 Task: Find connections with filter location Hecun with filter topic #Crowdfundingwith filter profile language German with filter current company Cytiva with filter school St. Joseph's High School with filter industry Security Systems Services with filter service category Administrative with filter keywords title Director of Maintenance
Action: Mouse moved to (512, 69)
Screenshot: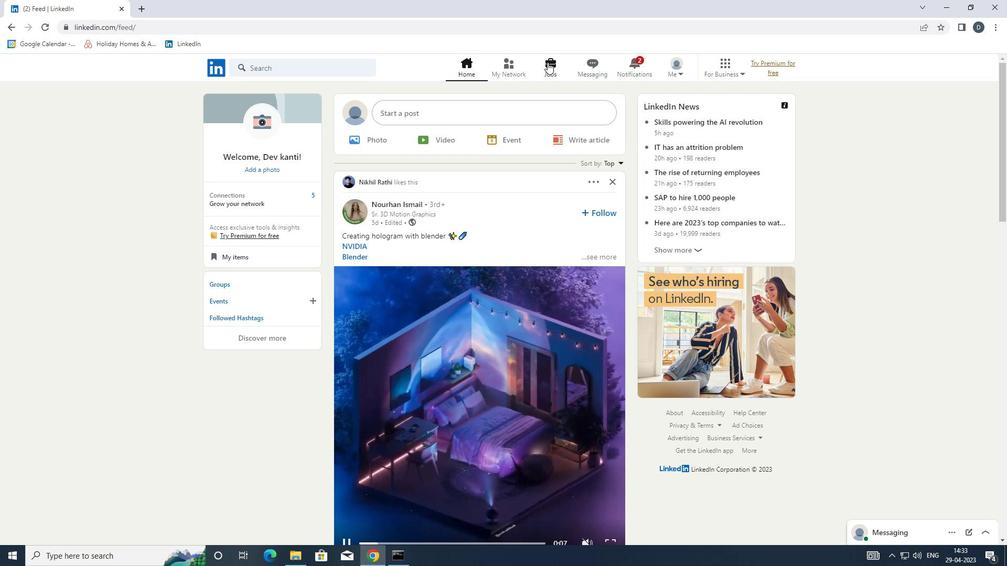 
Action: Mouse pressed left at (512, 69)
Screenshot: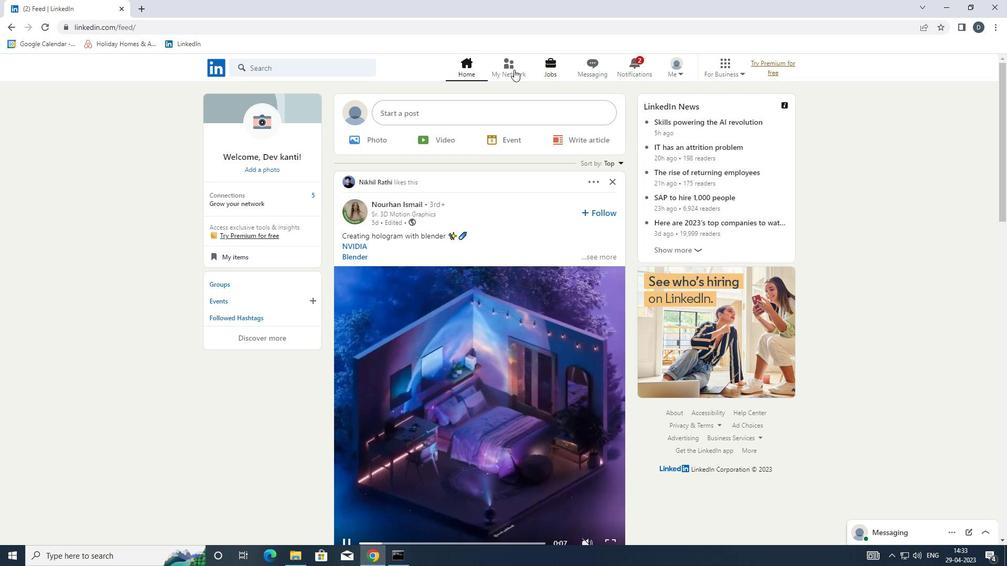 
Action: Mouse moved to (351, 121)
Screenshot: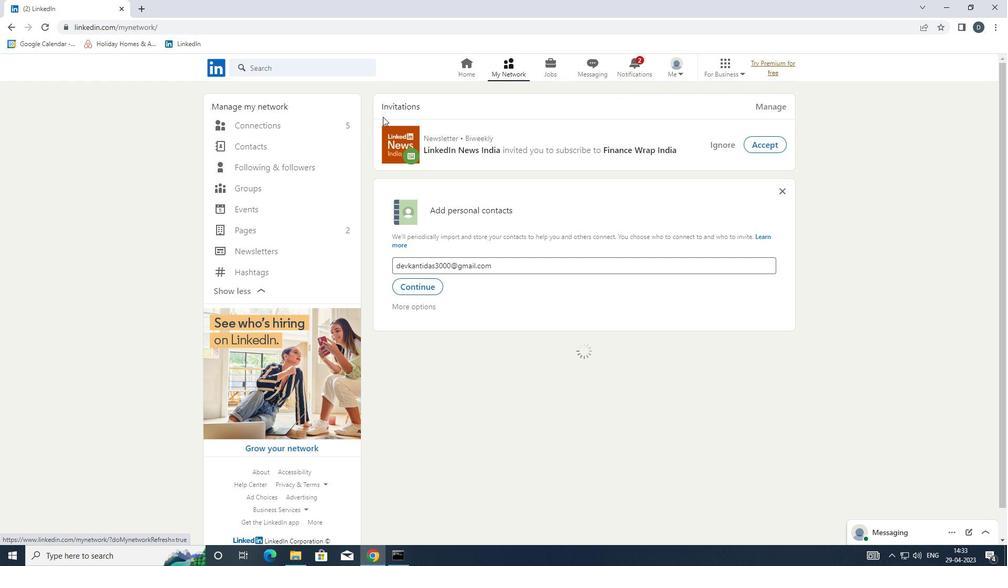 
Action: Mouse pressed left at (351, 121)
Screenshot: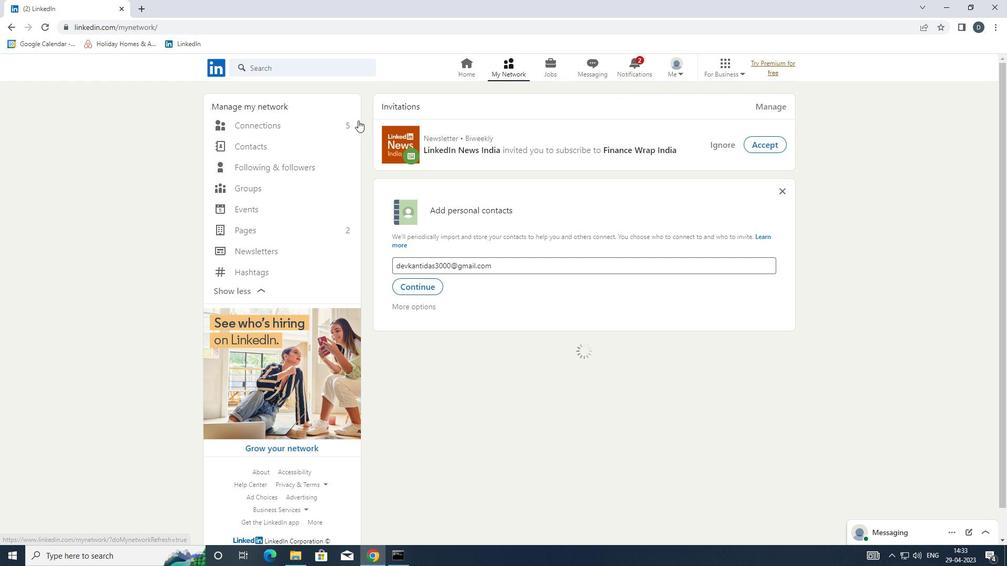 
Action: Mouse moved to (346, 124)
Screenshot: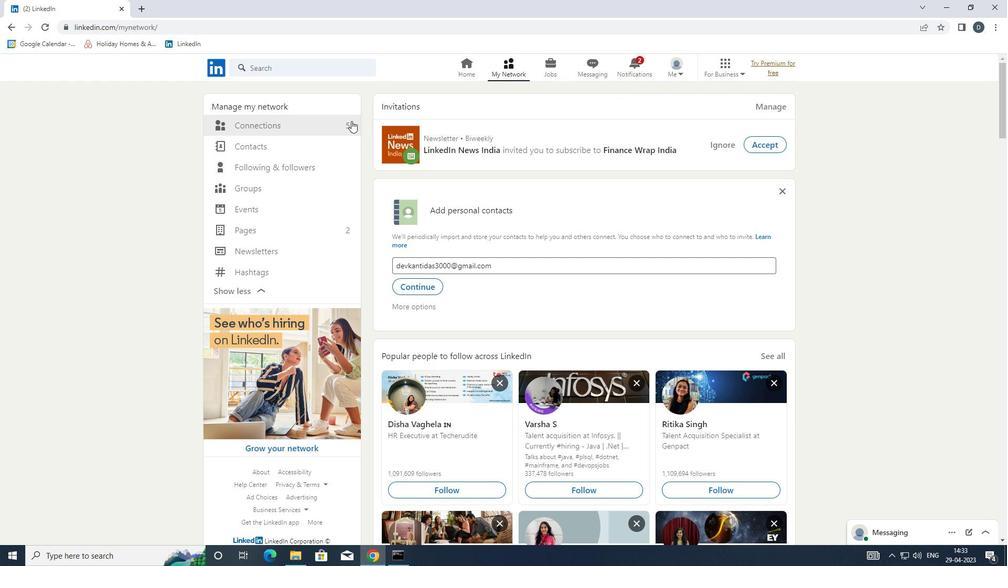 
Action: Mouse pressed left at (346, 124)
Screenshot: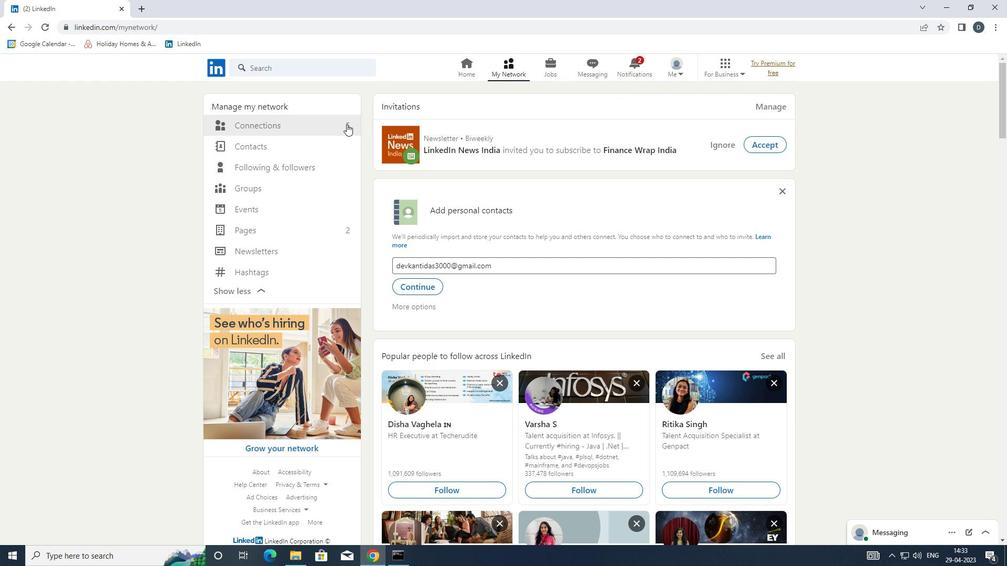 
Action: Mouse moved to (583, 131)
Screenshot: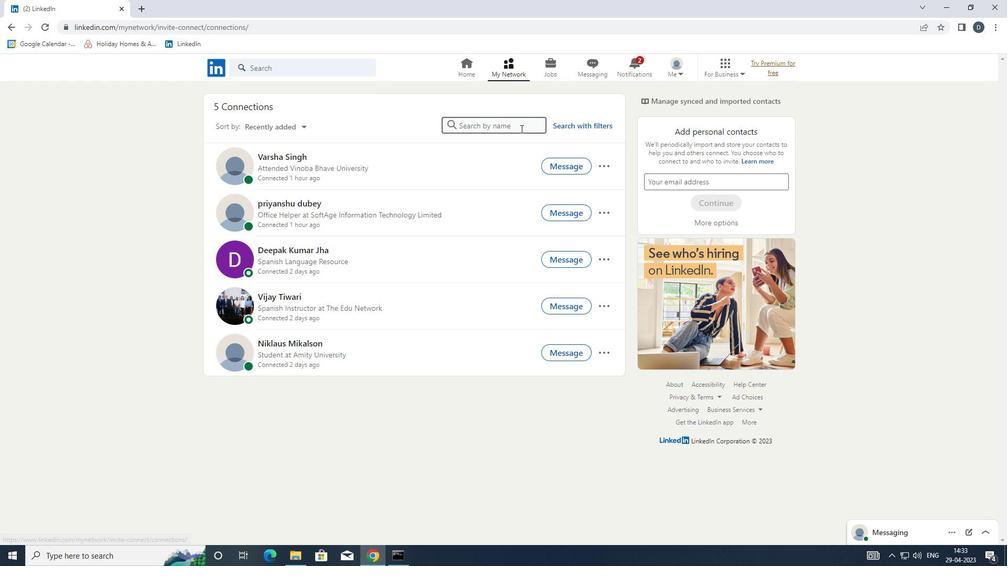 
Action: Mouse pressed left at (583, 131)
Screenshot: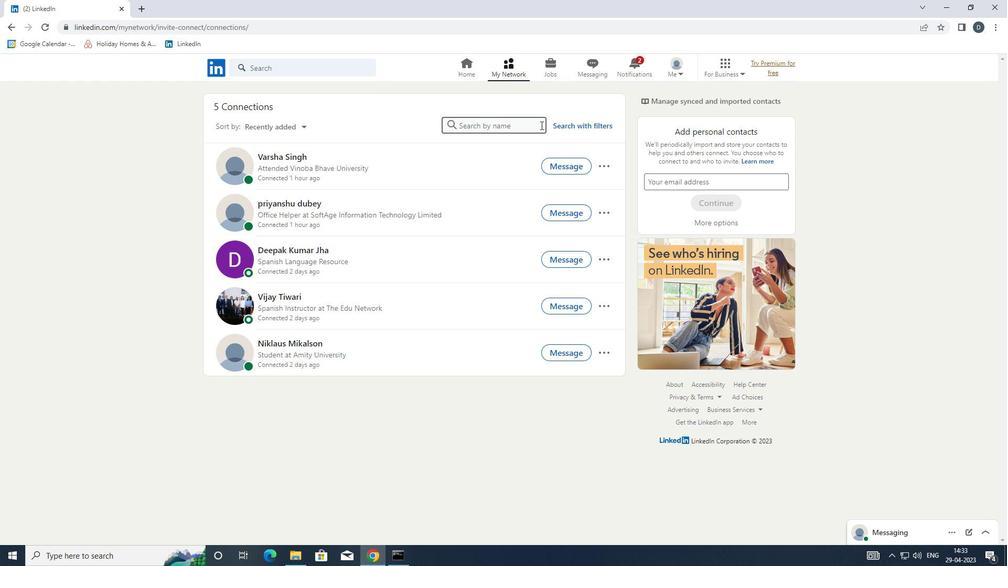 
Action: Mouse moved to (582, 126)
Screenshot: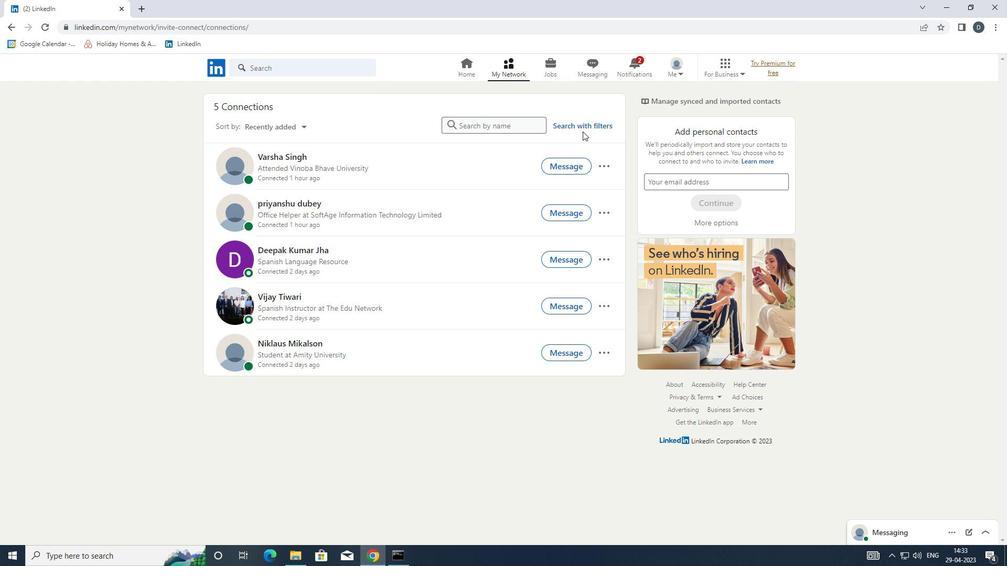 
Action: Mouse pressed left at (582, 126)
Screenshot: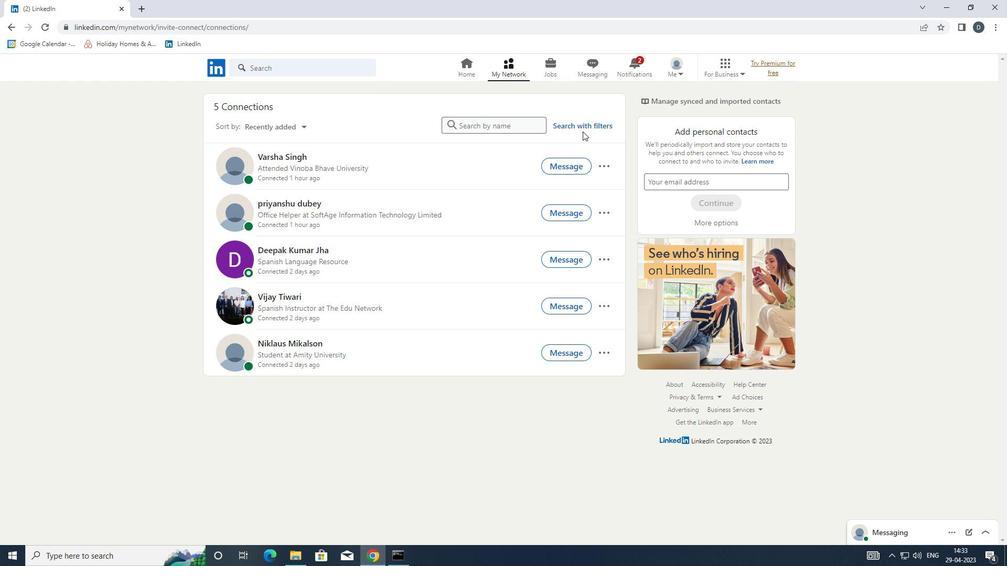 
Action: Mouse moved to (537, 91)
Screenshot: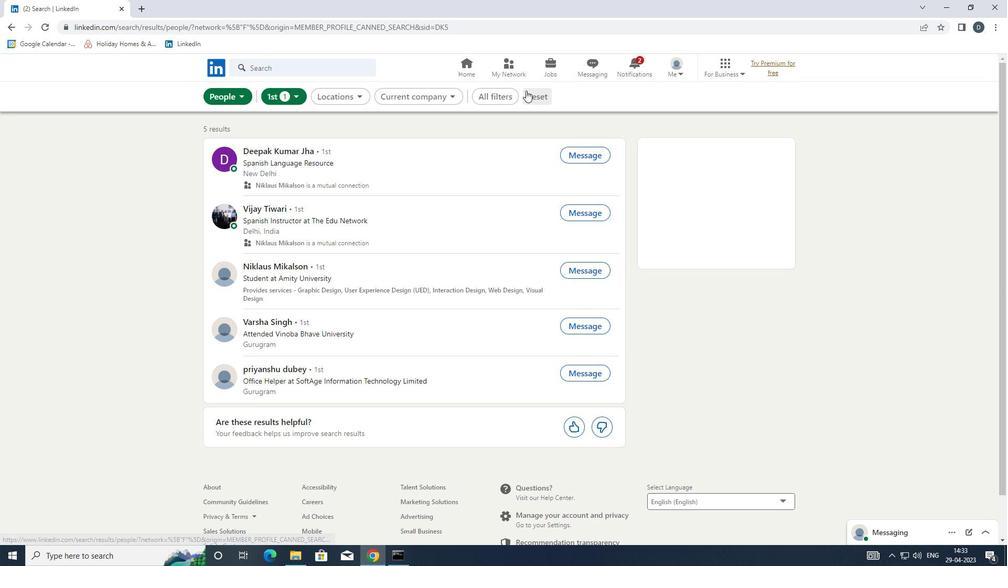
Action: Mouse pressed left at (537, 91)
Screenshot: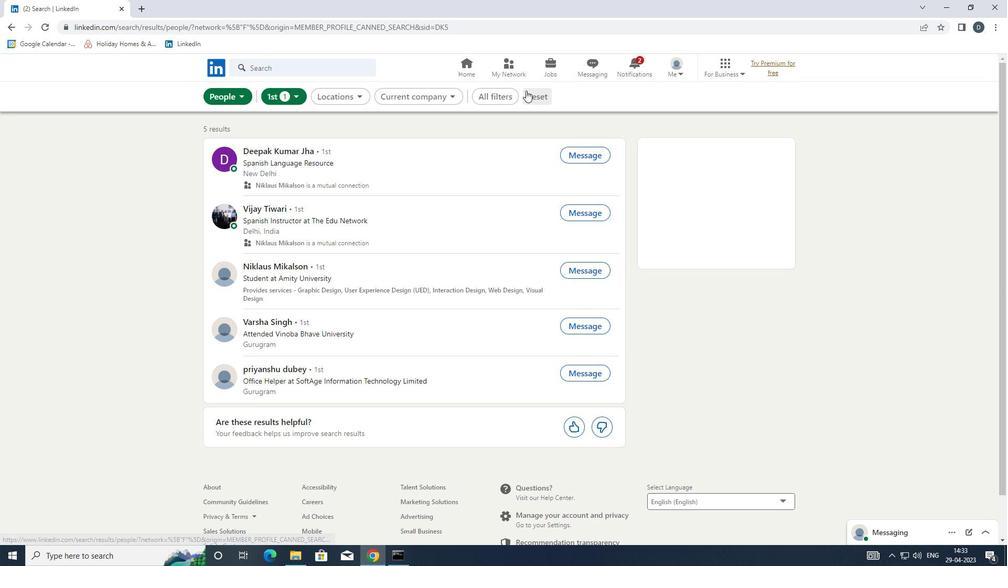 
Action: Mouse moved to (514, 94)
Screenshot: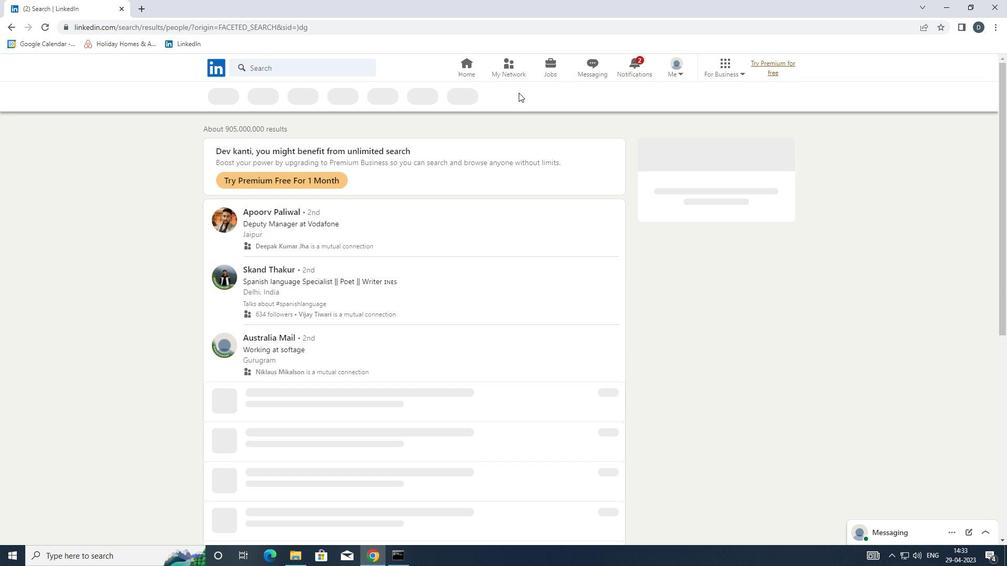
Action: Mouse pressed left at (514, 94)
Screenshot: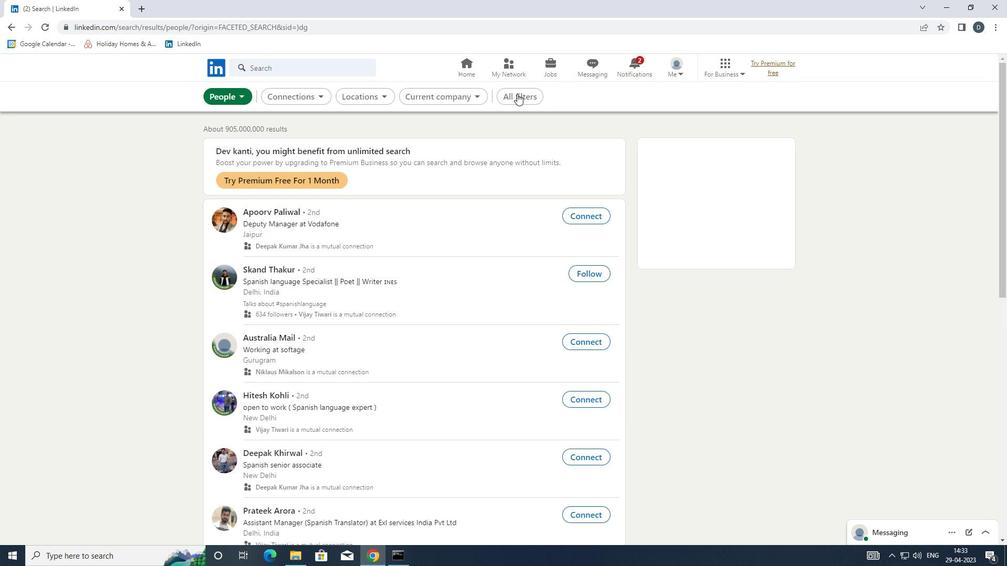 
Action: Mouse moved to (772, 297)
Screenshot: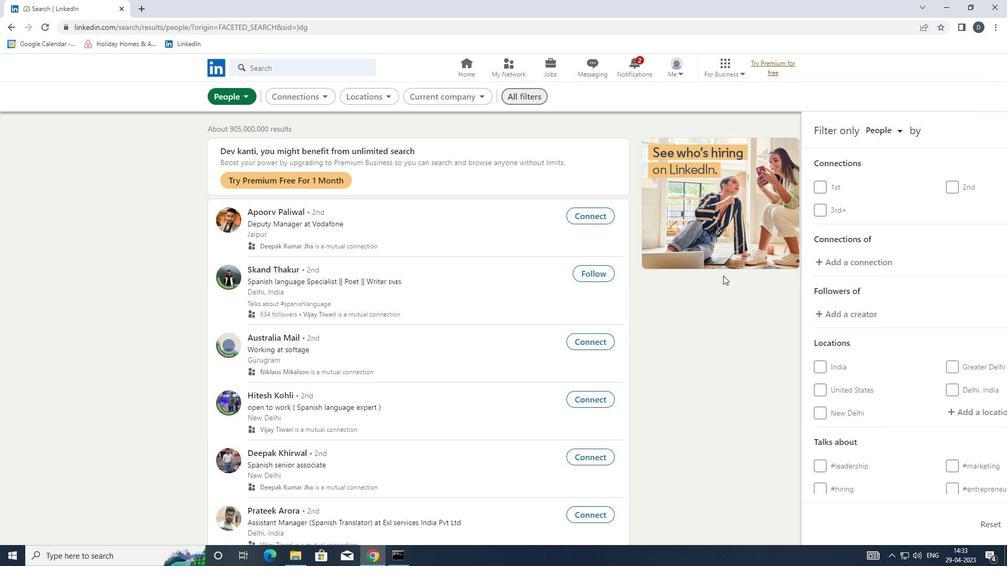 
Action: Mouse scrolled (772, 297) with delta (0, 0)
Screenshot: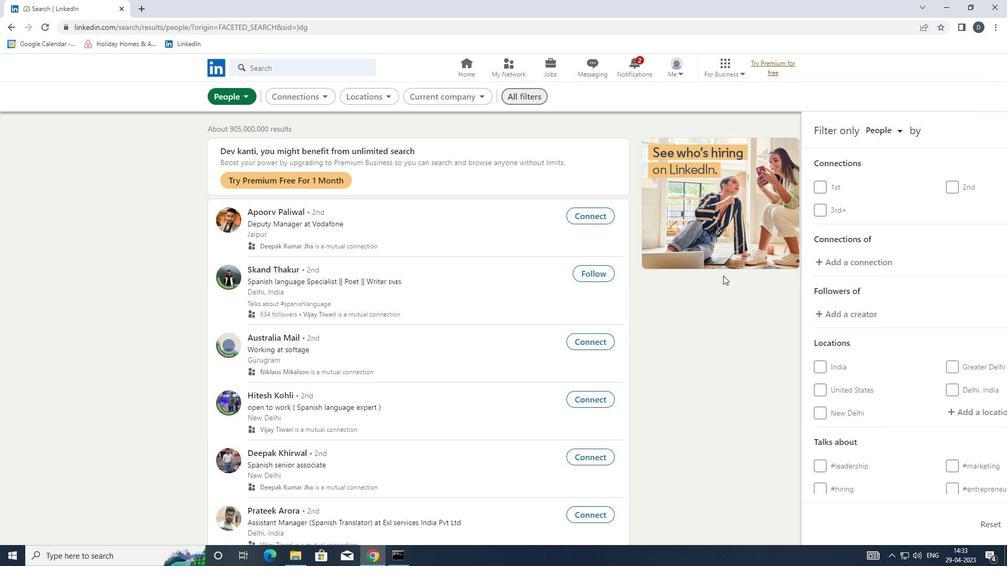 
Action: Mouse moved to (787, 301)
Screenshot: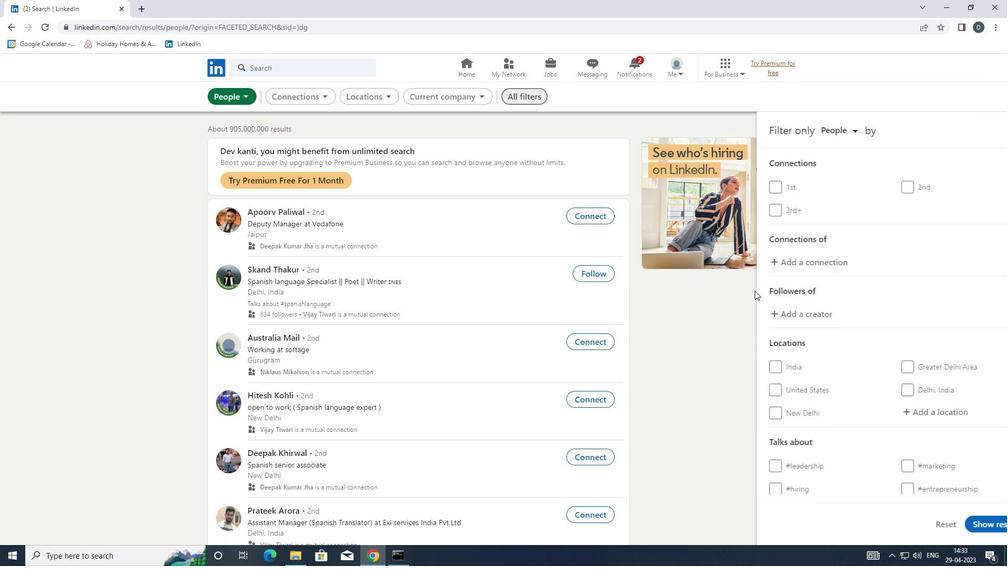 
Action: Mouse scrolled (787, 300) with delta (0, 0)
Screenshot: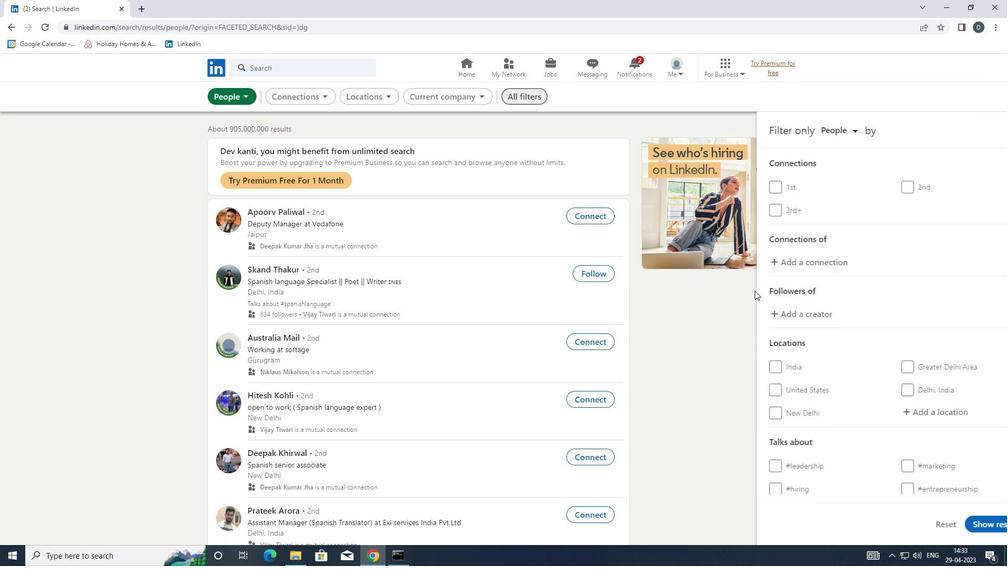 
Action: Mouse moved to (880, 303)
Screenshot: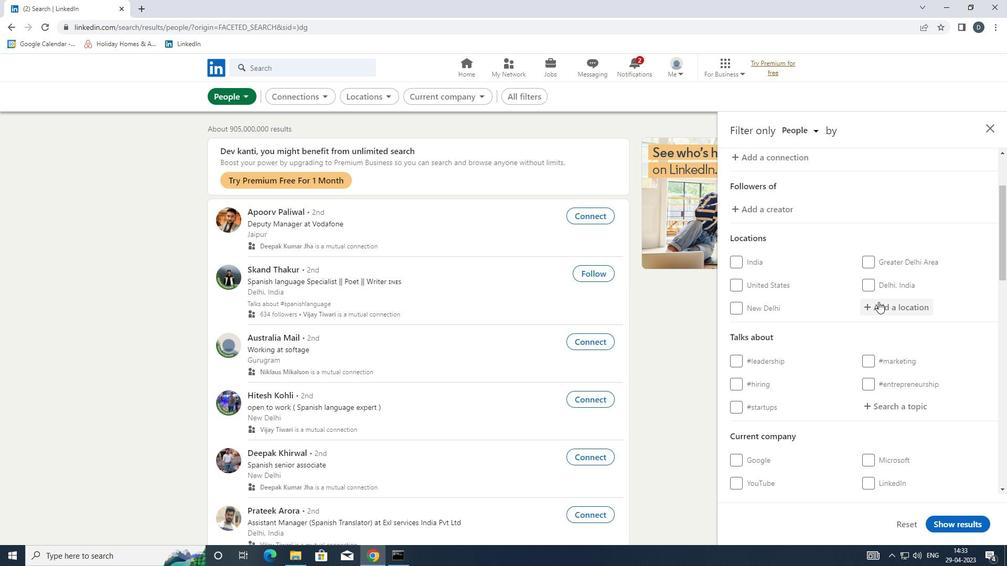 
Action: Mouse pressed left at (880, 303)
Screenshot: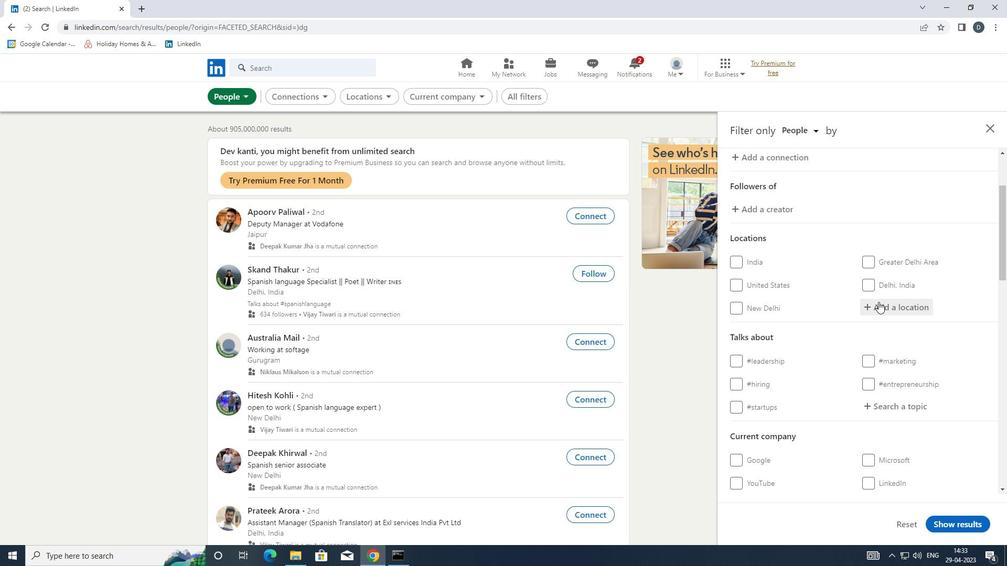 
Action: Mouse moved to (863, 308)
Screenshot: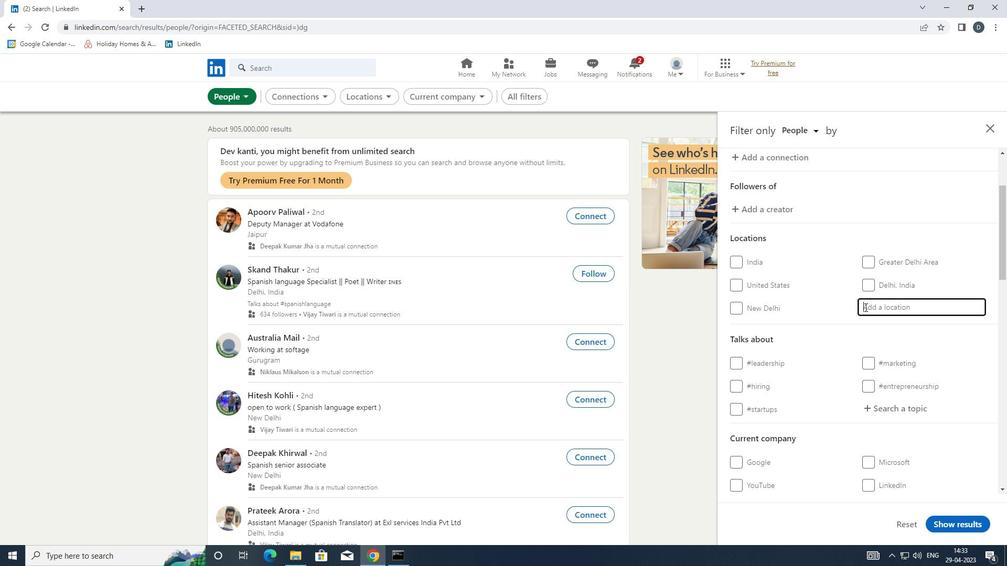 
Action: Key pressed <Key.shift>
Screenshot: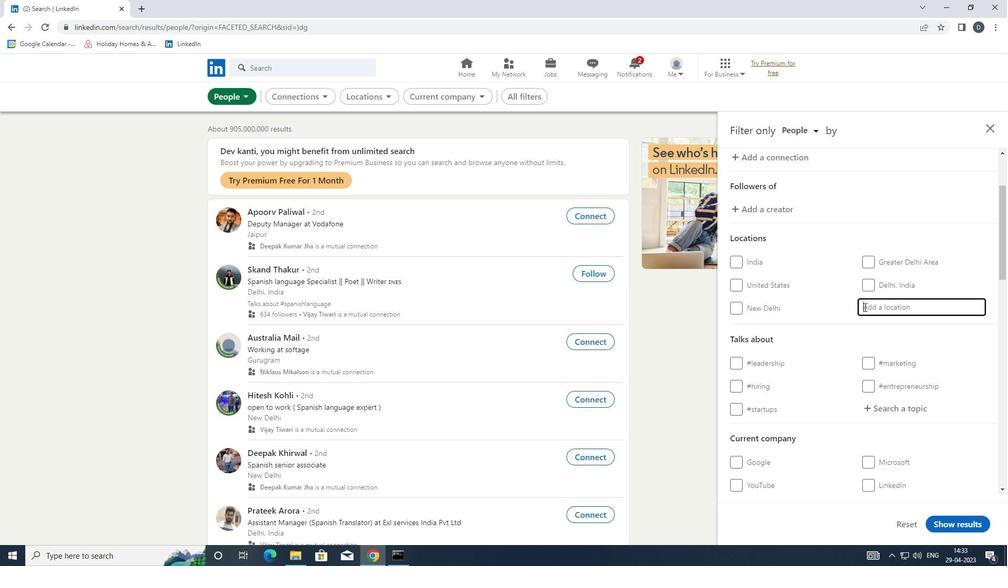 
Action: Mouse moved to (861, 308)
Screenshot: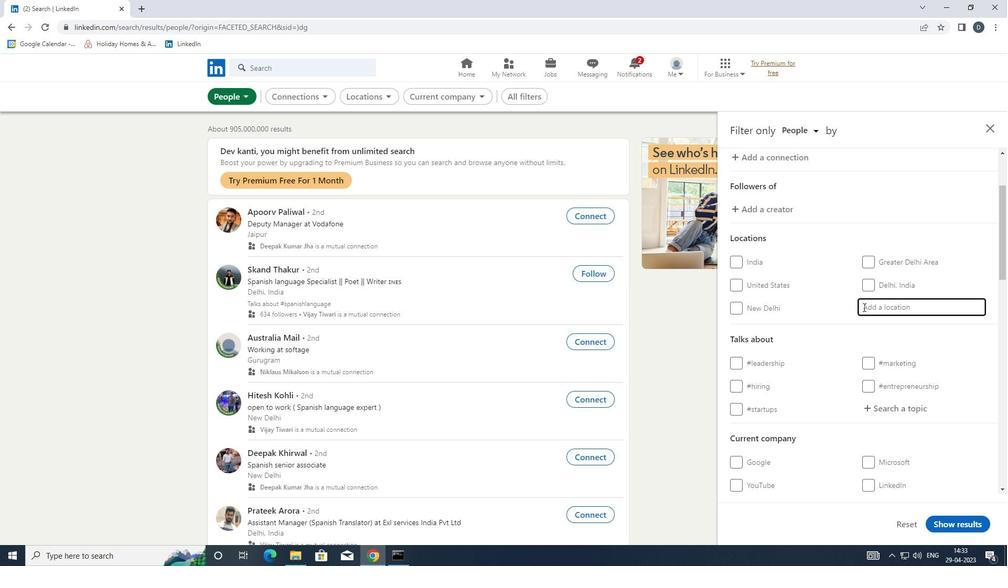 
Action: Key pressed HECUN
Screenshot: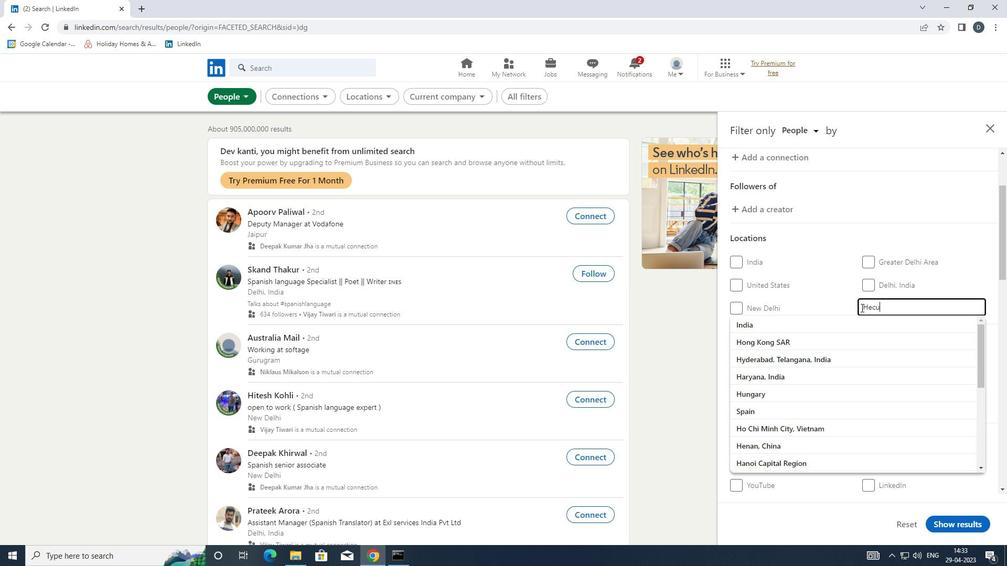 
Action: Mouse moved to (861, 308)
Screenshot: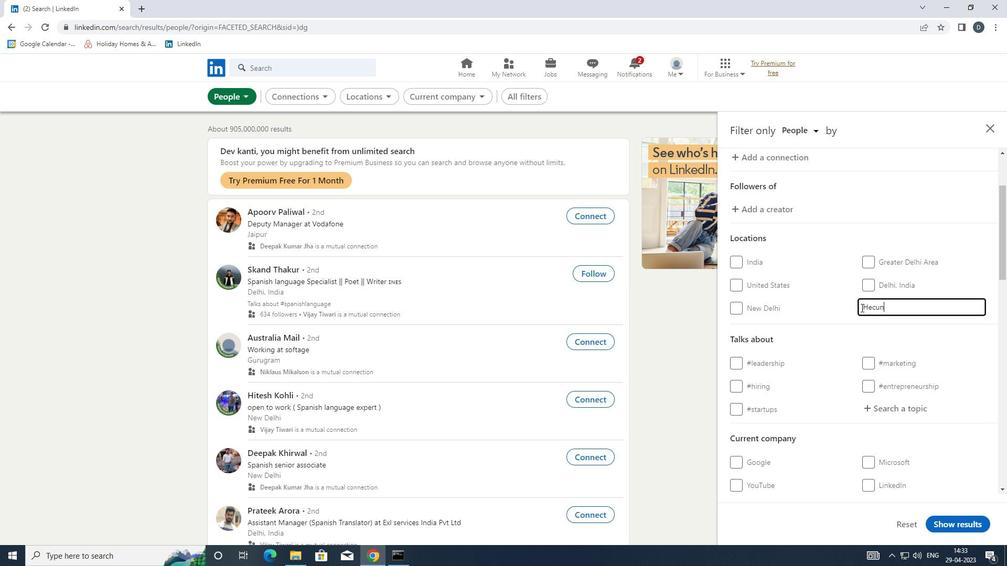 
Action: Key pressed <Key.enter>
Screenshot: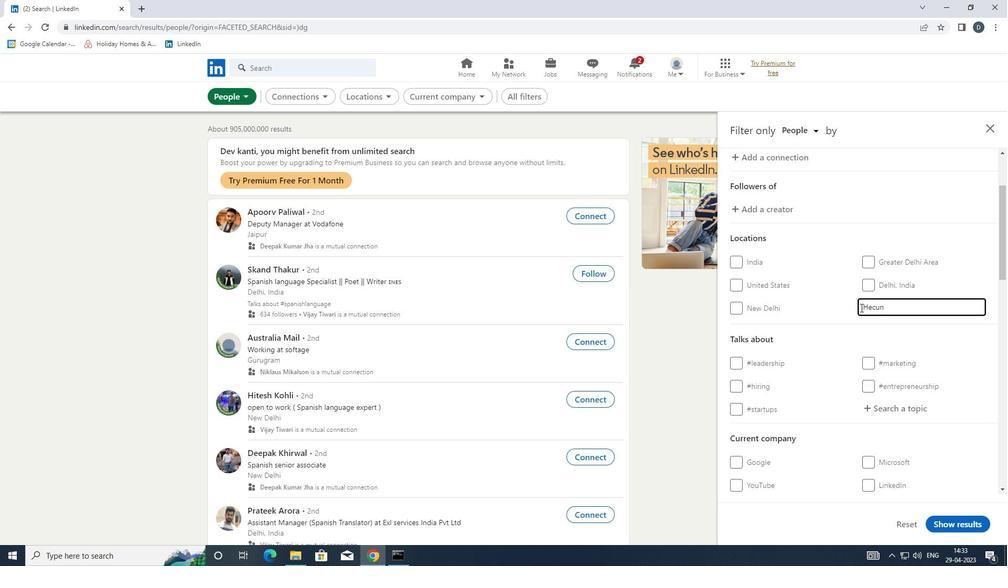 
Action: Mouse moved to (851, 314)
Screenshot: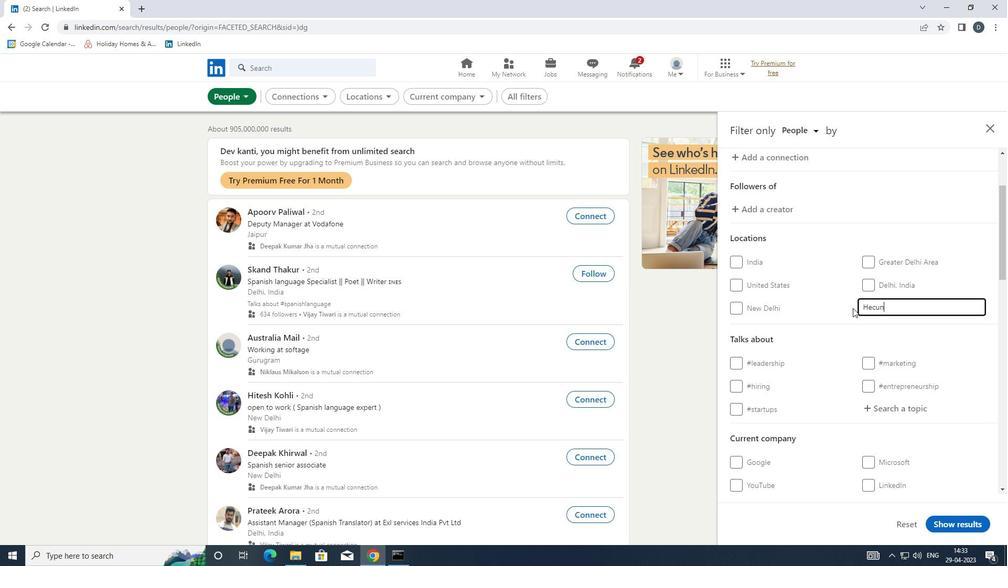 
Action: Mouse scrolled (851, 313) with delta (0, 0)
Screenshot: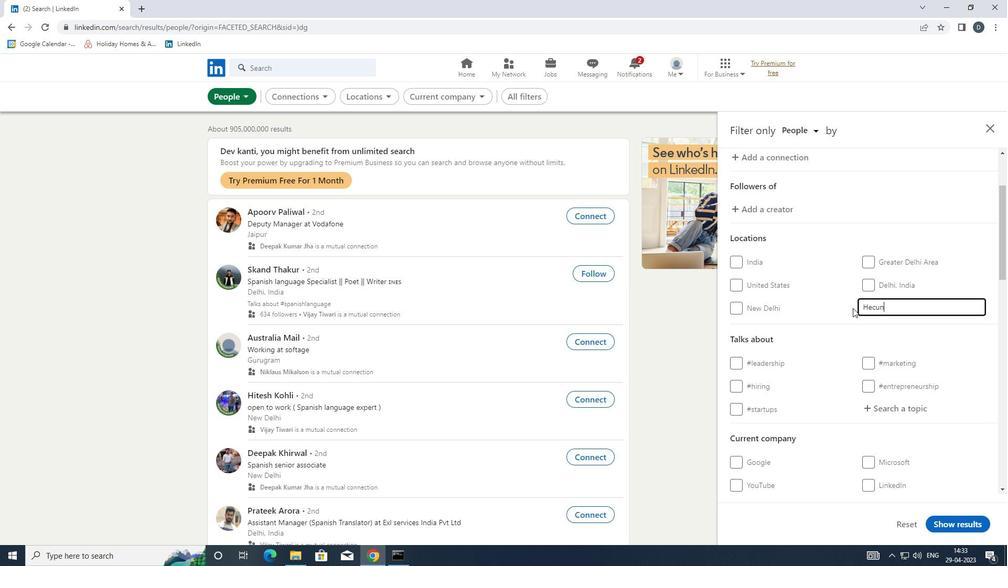 
Action: Mouse moved to (851, 315)
Screenshot: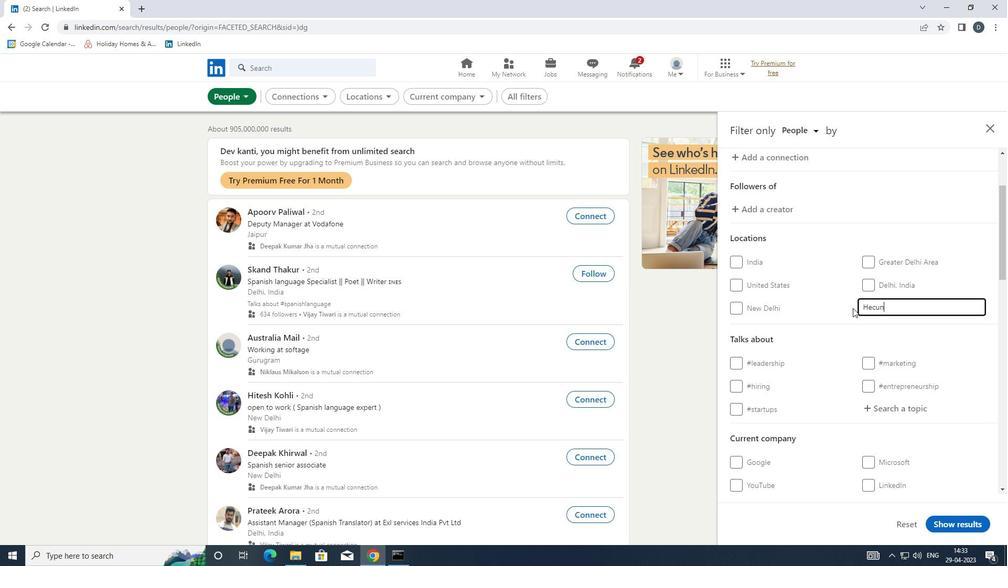 
Action: Mouse scrolled (851, 314) with delta (0, 0)
Screenshot: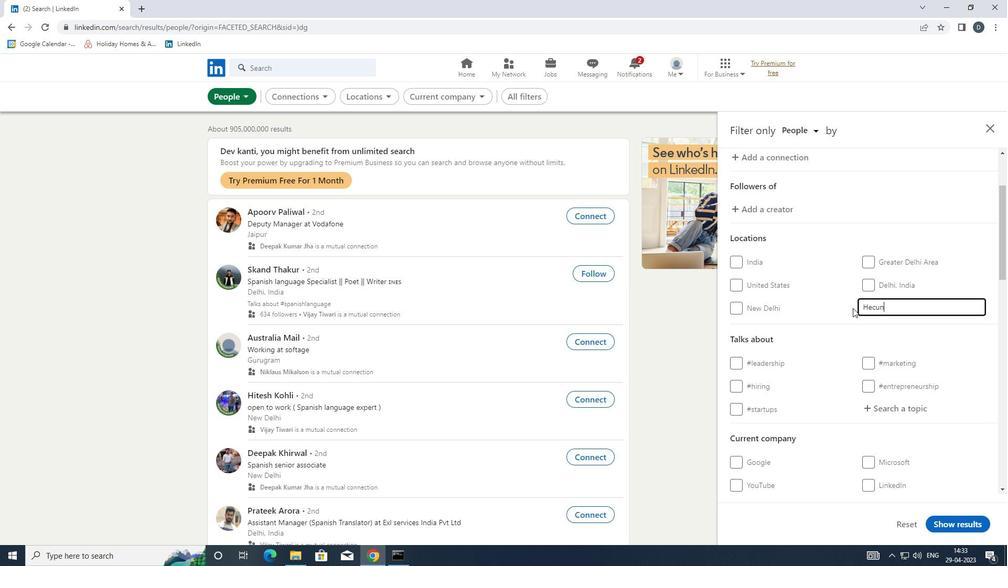 
Action: Mouse moved to (883, 302)
Screenshot: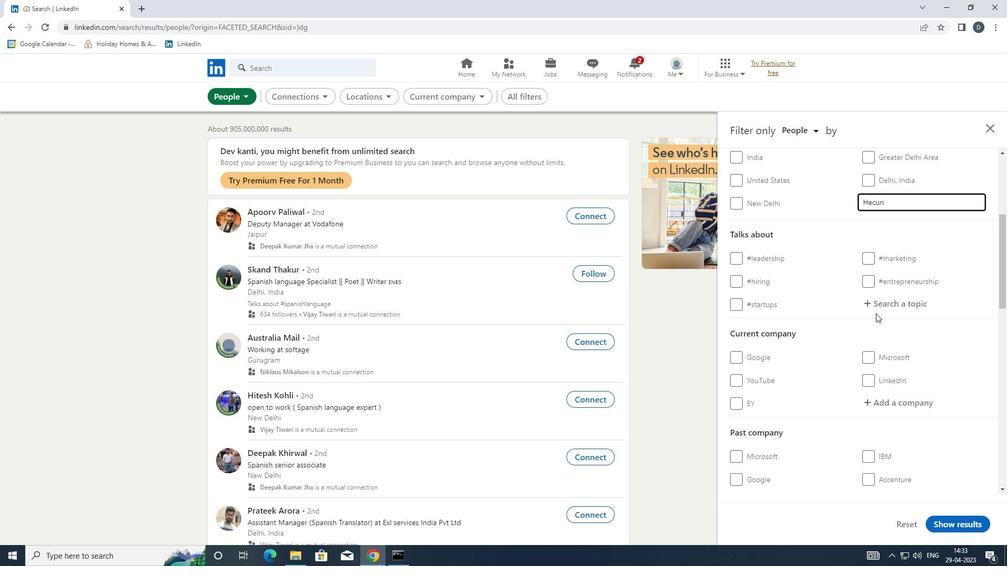 
Action: Mouse pressed left at (883, 302)
Screenshot: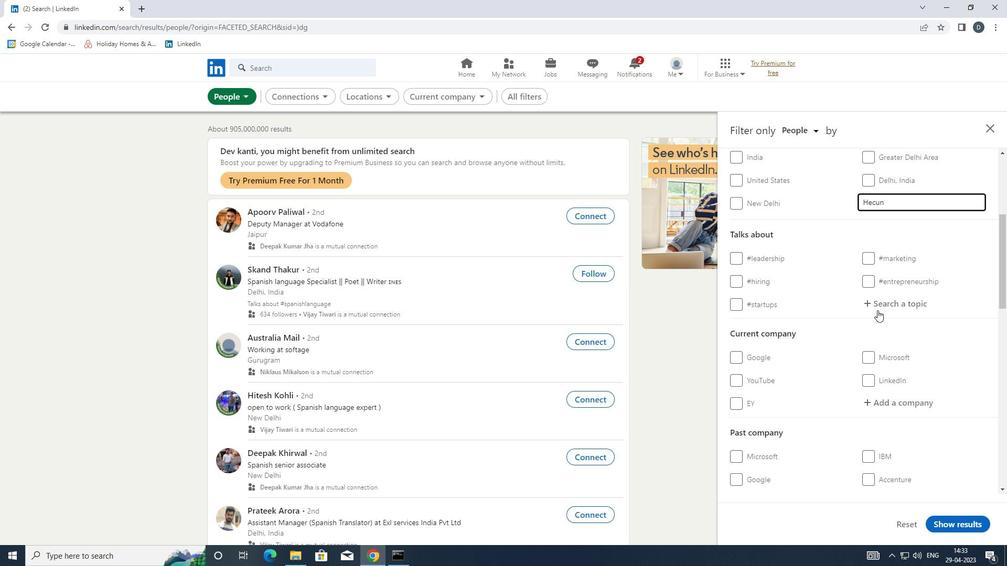 
Action: Key pressed <Key.shift><Key.shift><Key.shift>#<Key.shift>C
Screenshot: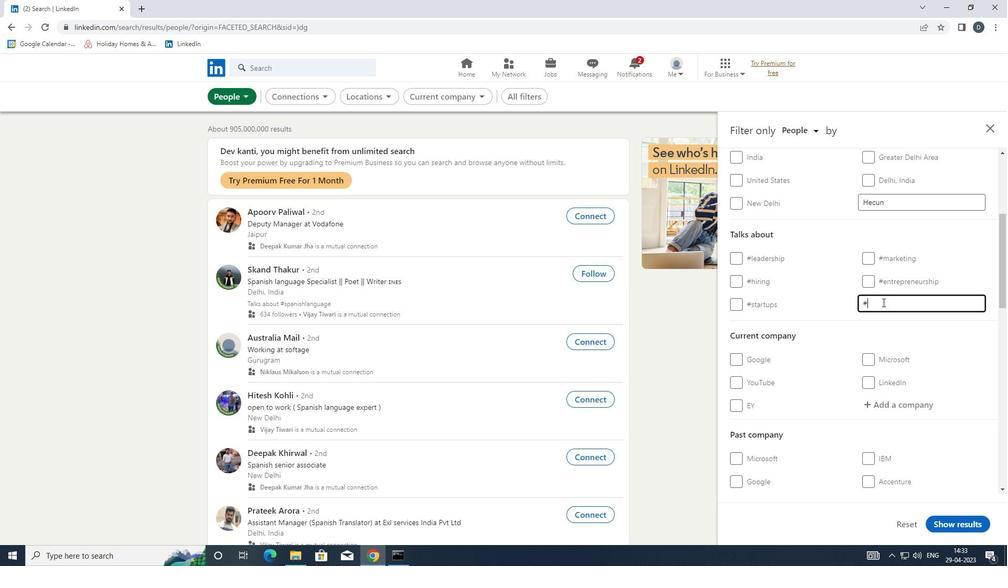 
Action: Mouse moved to (883, 302)
Screenshot: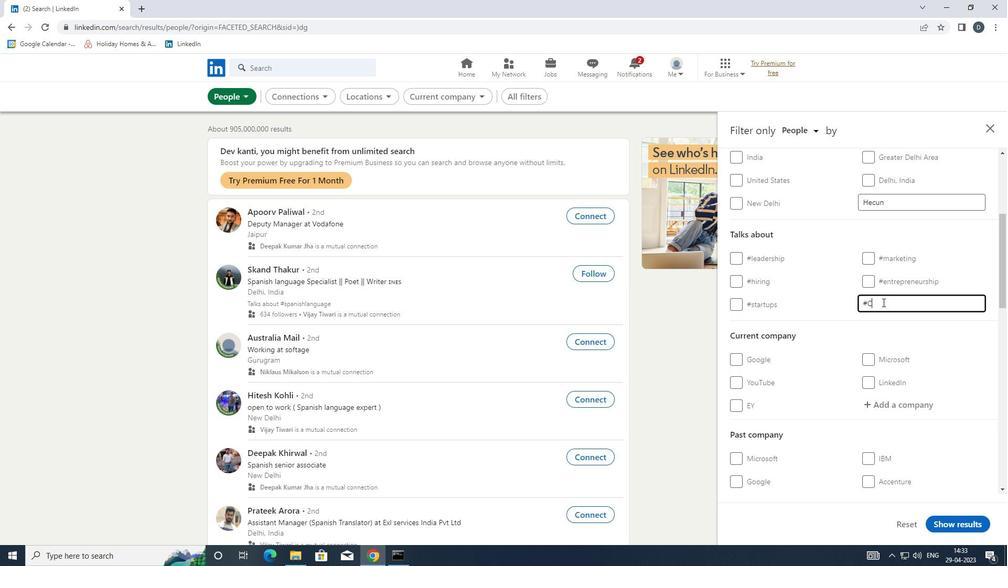 
Action: Key pressed ROWN<Key.backspace>DFUNDING
Screenshot: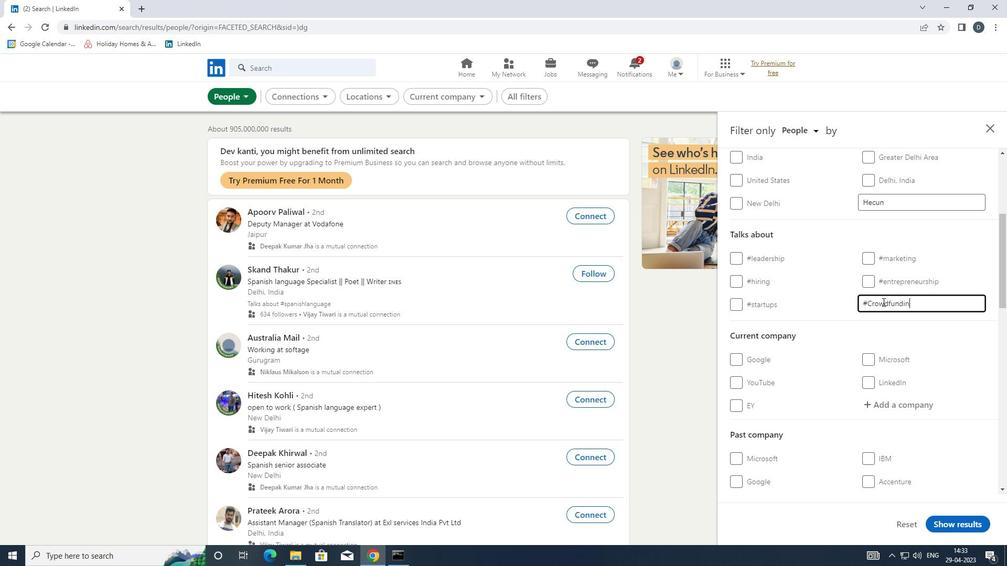 
Action: Mouse moved to (882, 302)
Screenshot: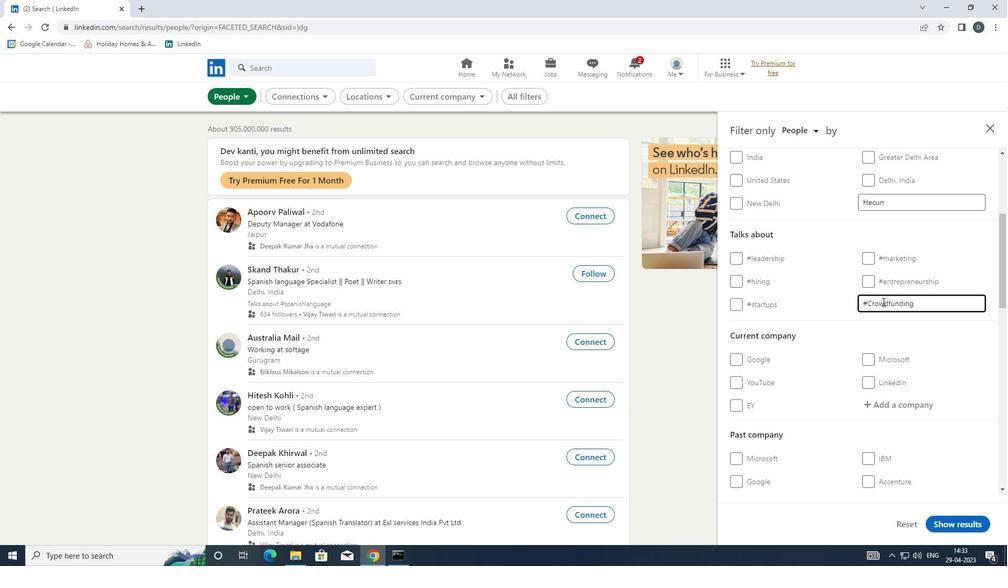
Action: Mouse scrolled (882, 301) with delta (0, 0)
Screenshot: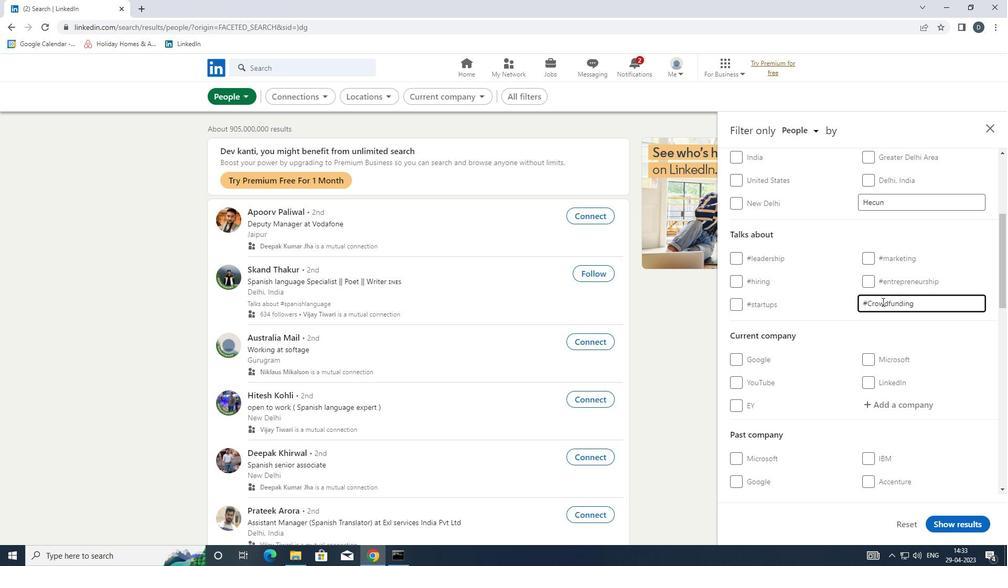 
Action: Mouse scrolled (882, 301) with delta (0, 0)
Screenshot: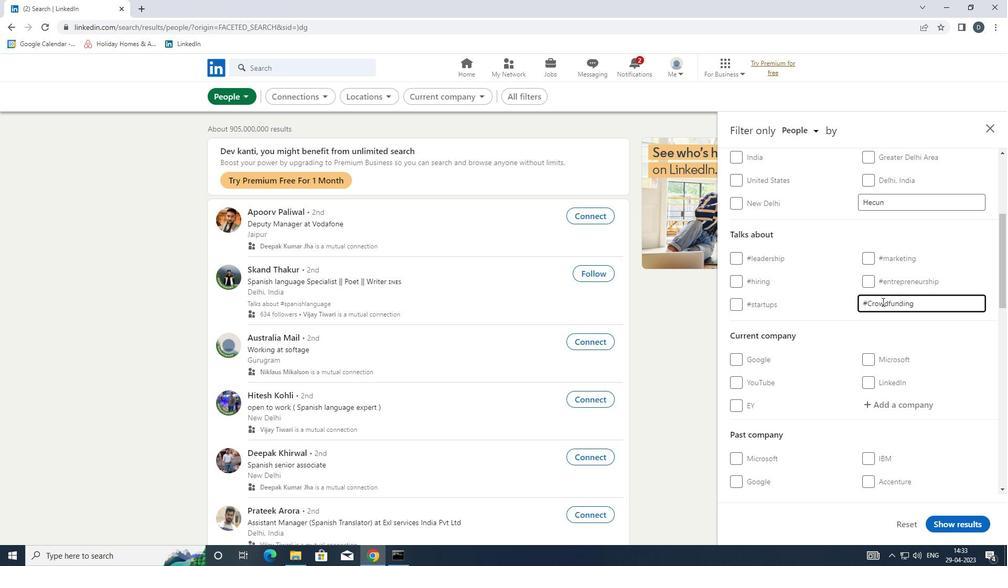 
Action: Mouse scrolled (882, 301) with delta (0, 0)
Screenshot: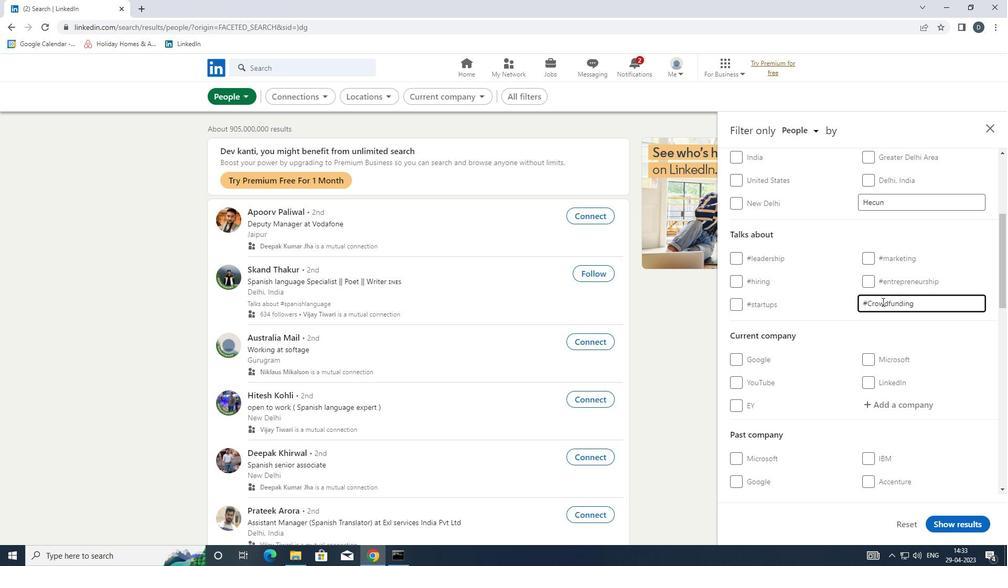 
Action: Mouse scrolled (882, 301) with delta (0, 0)
Screenshot: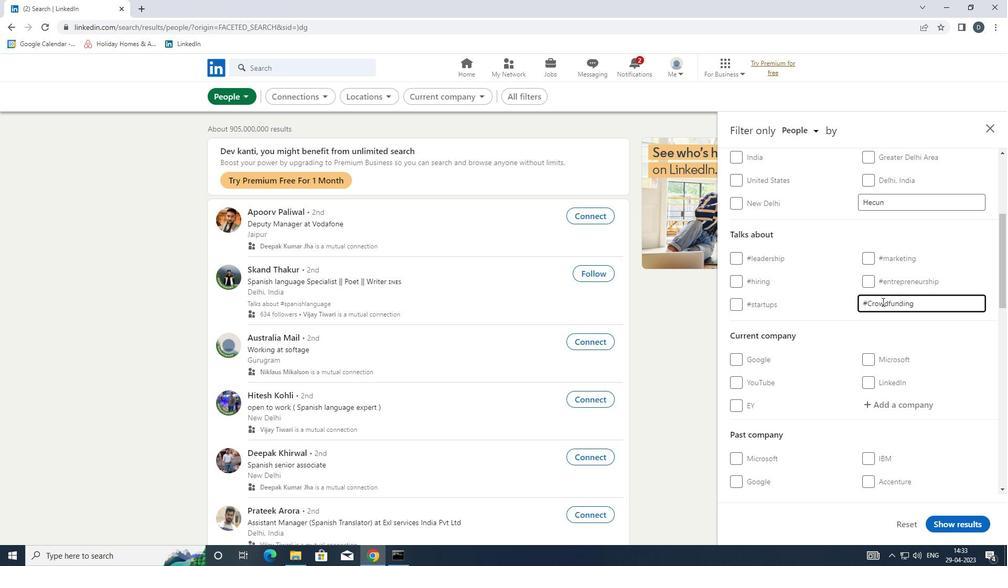 
Action: Mouse scrolled (882, 301) with delta (0, 0)
Screenshot: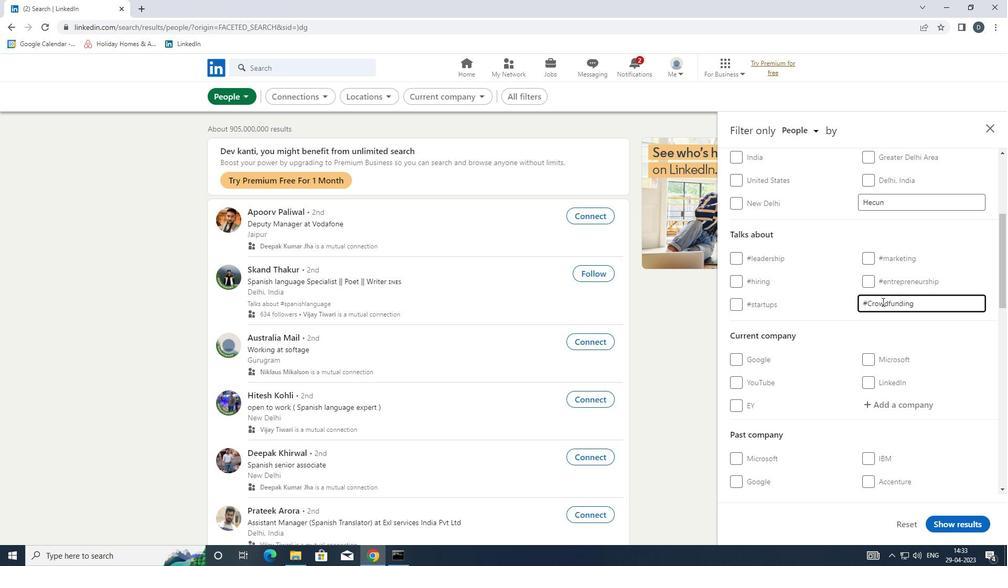 
Action: Mouse scrolled (882, 301) with delta (0, 0)
Screenshot: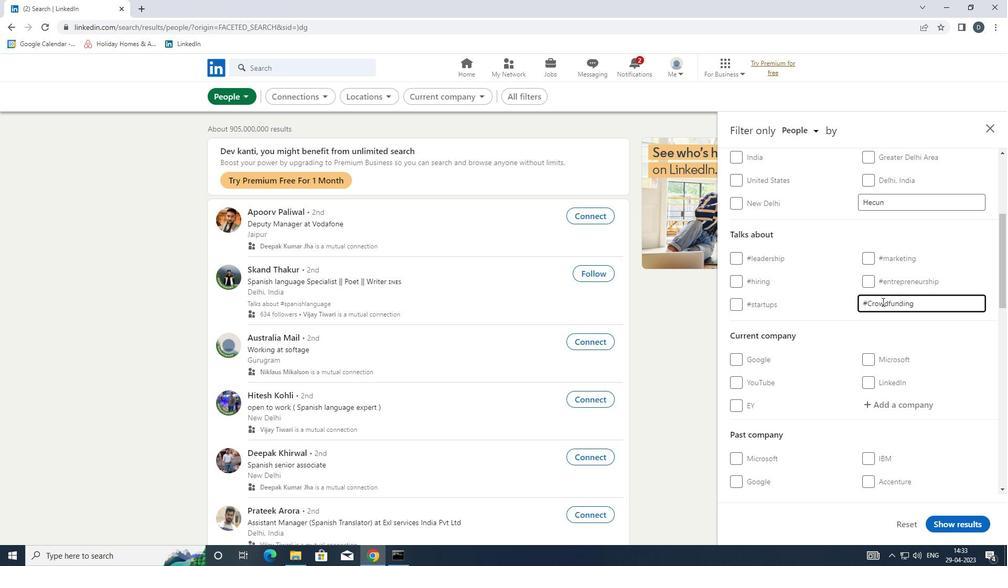 
Action: Mouse scrolled (882, 301) with delta (0, 0)
Screenshot: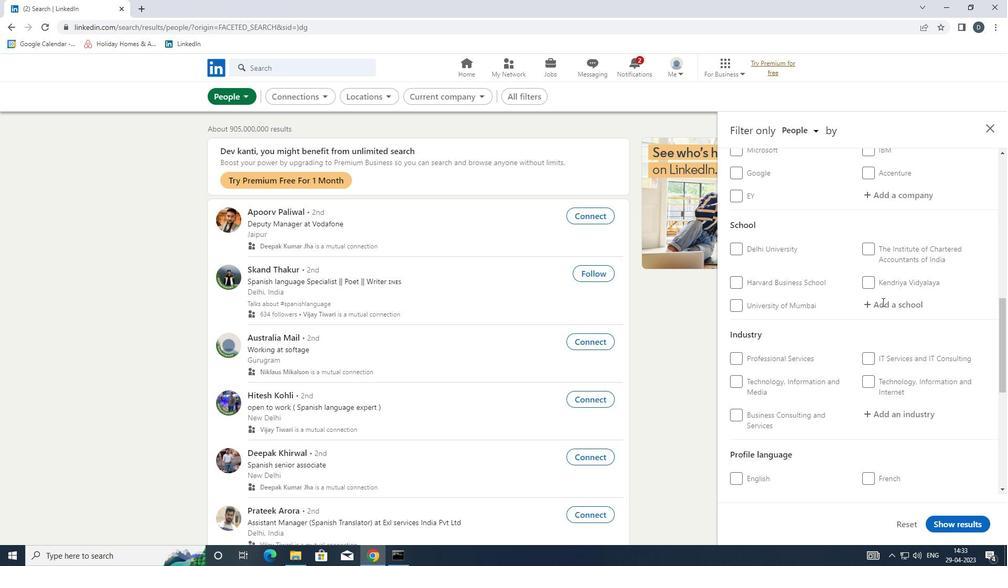 
Action: Mouse scrolled (882, 301) with delta (0, 0)
Screenshot: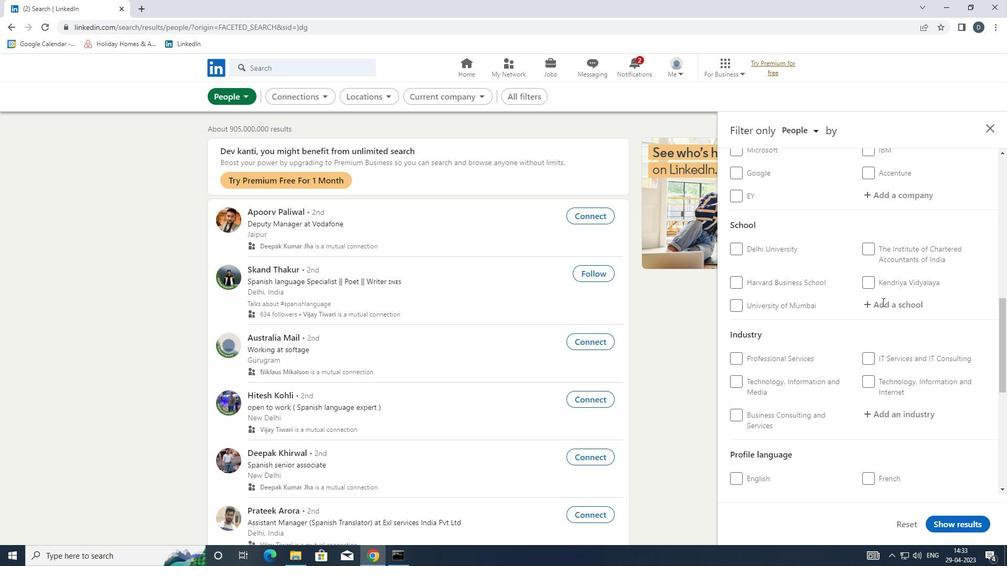 
Action: Mouse scrolled (882, 301) with delta (0, 0)
Screenshot: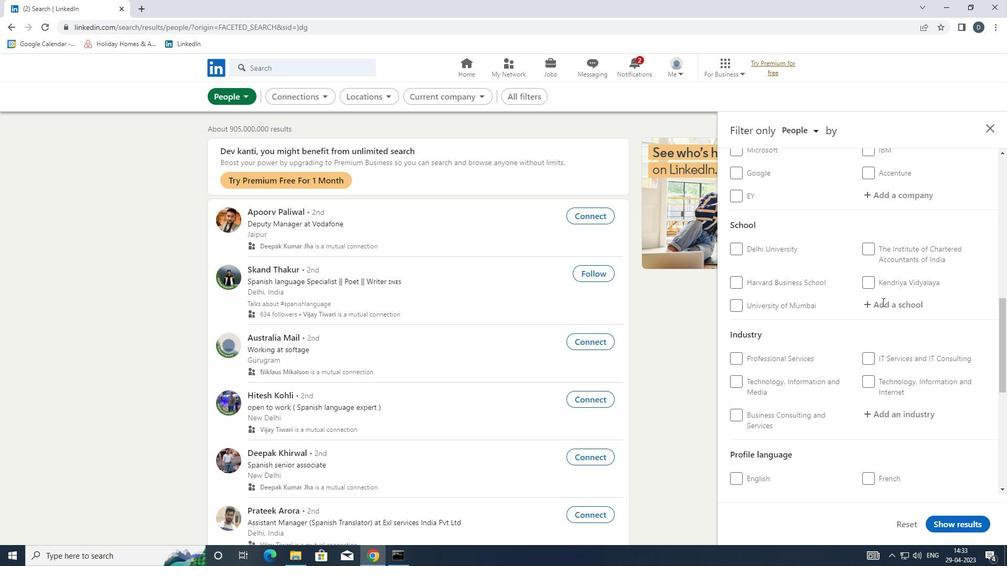 
Action: Mouse moved to (752, 364)
Screenshot: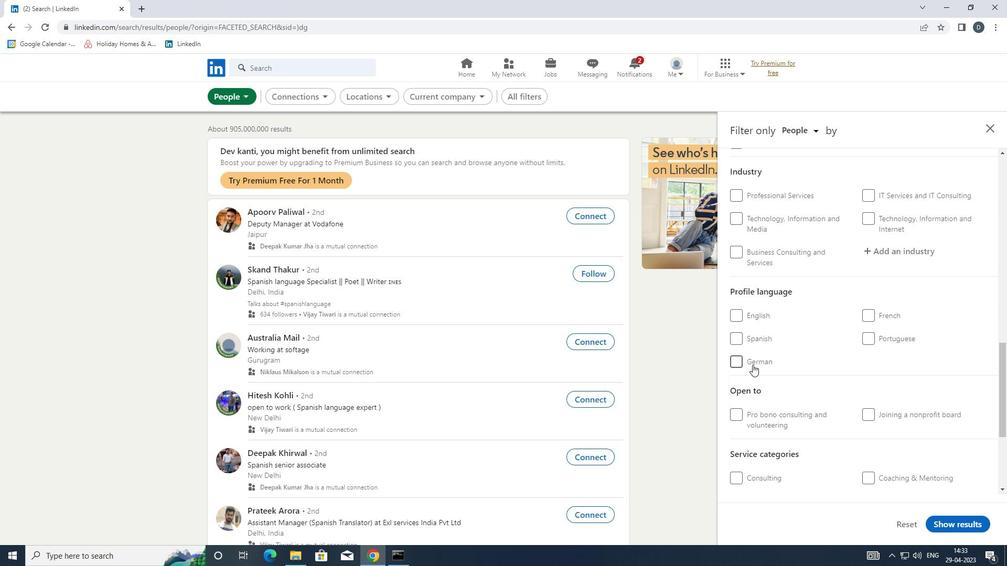 
Action: Mouse pressed left at (752, 364)
Screenshot: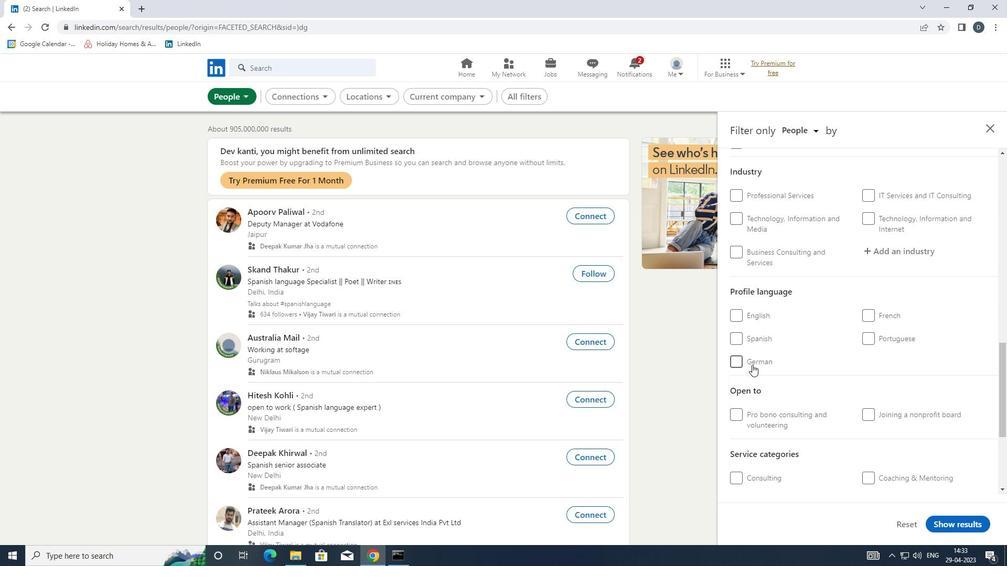 
Action: Mouse moved to (852, 385)
Screenshot: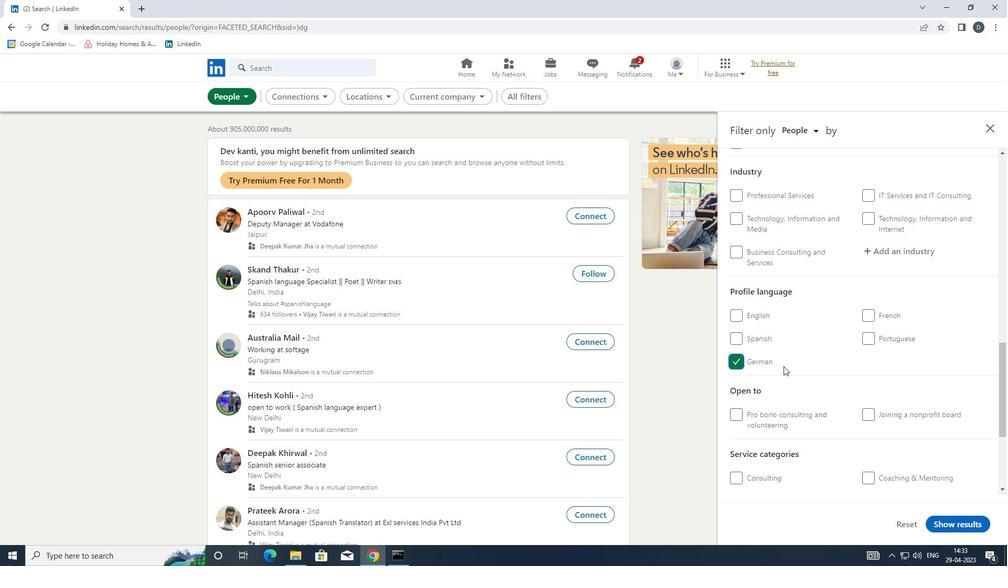 
Action: Mouse scrolled (852, 386) with delta (0, 0)
Screenshot: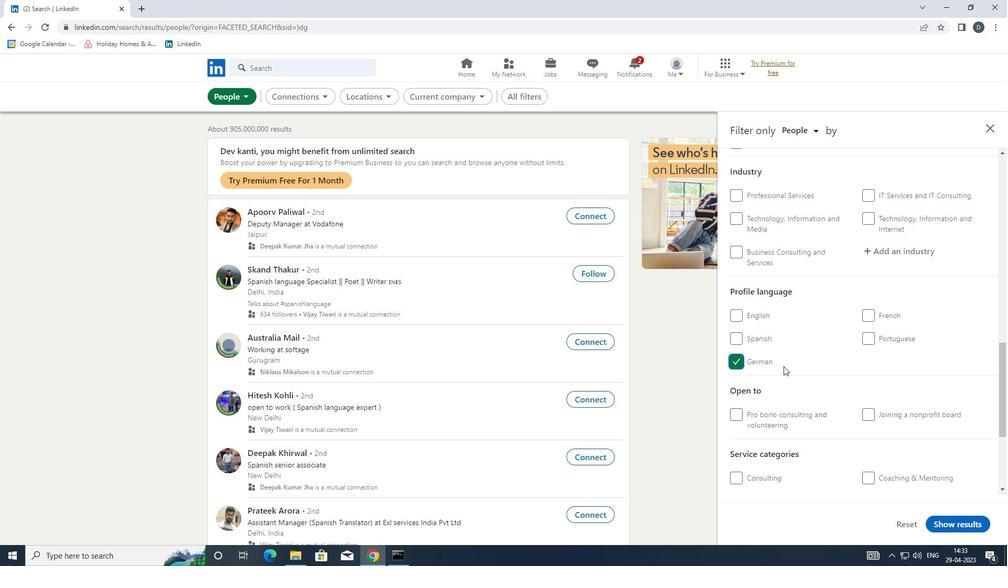 
Action: Mouse scrolled (852, 386) with delta (0, 0)
Screenshot: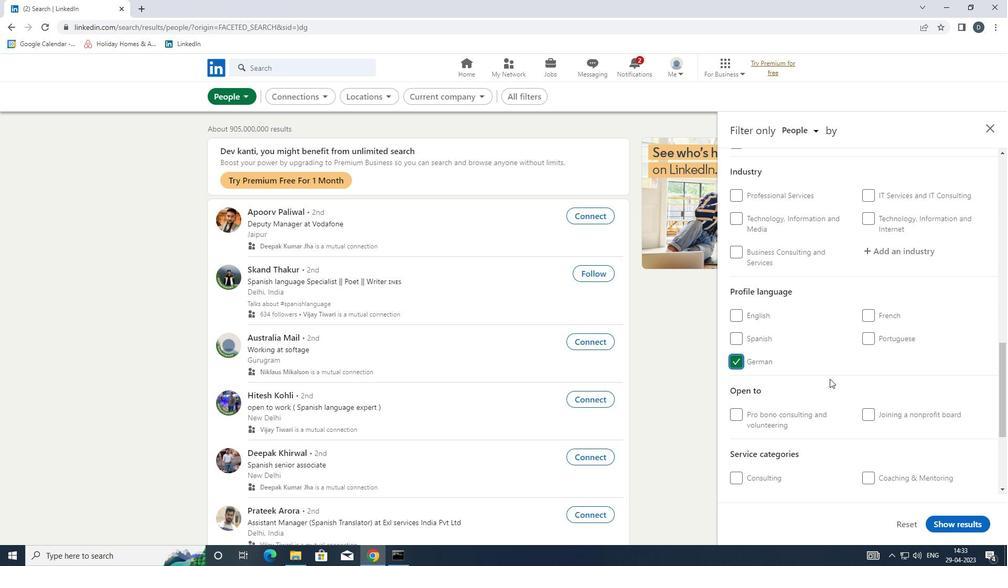 
Action: Mouse scrolled (852, 386) with delta (0, 0)
Screenshot: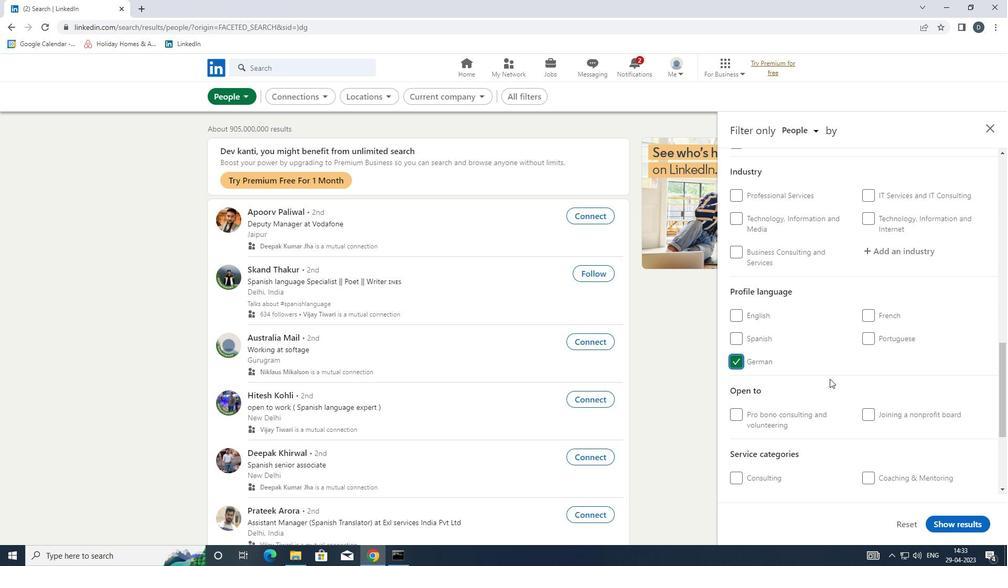 
Action: Mouse scrolled (852, 386) with delta (0, 0)
Screenshot: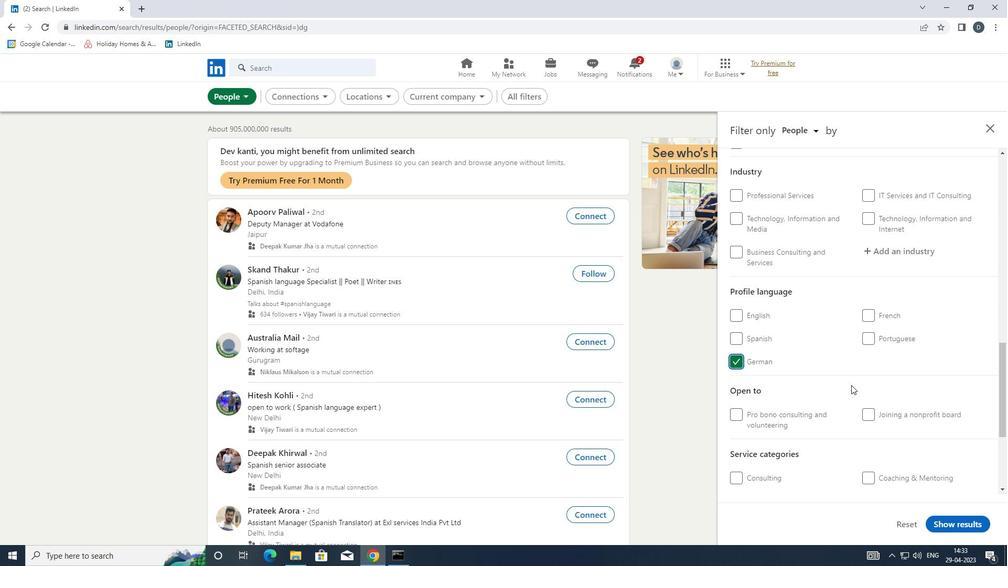 
Action: Mouse scrolled (852, 386) with delta (0, 0)
Screenshot: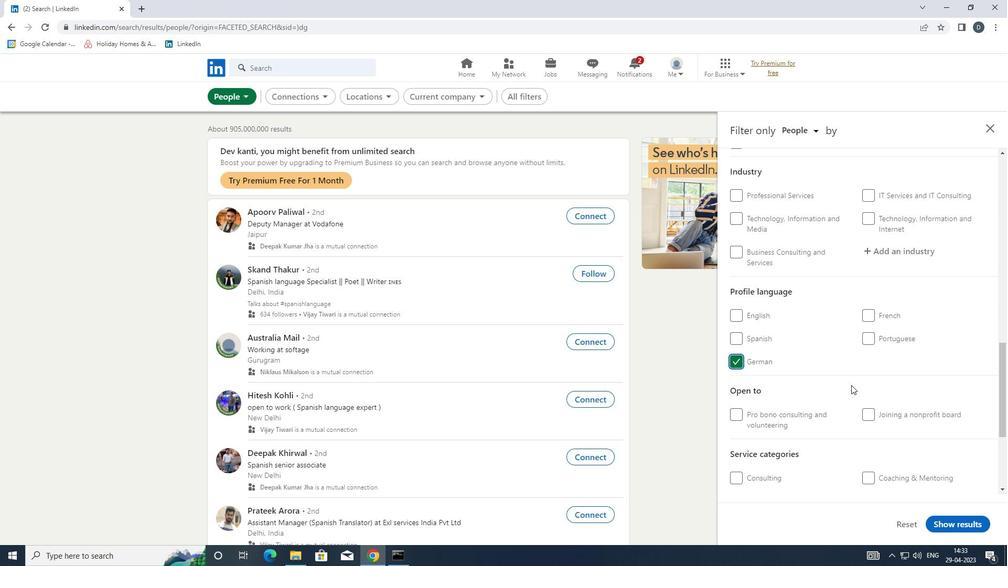 
Action: Mouse scrolled (852, 386) with delta (0, 0)
Screenshot: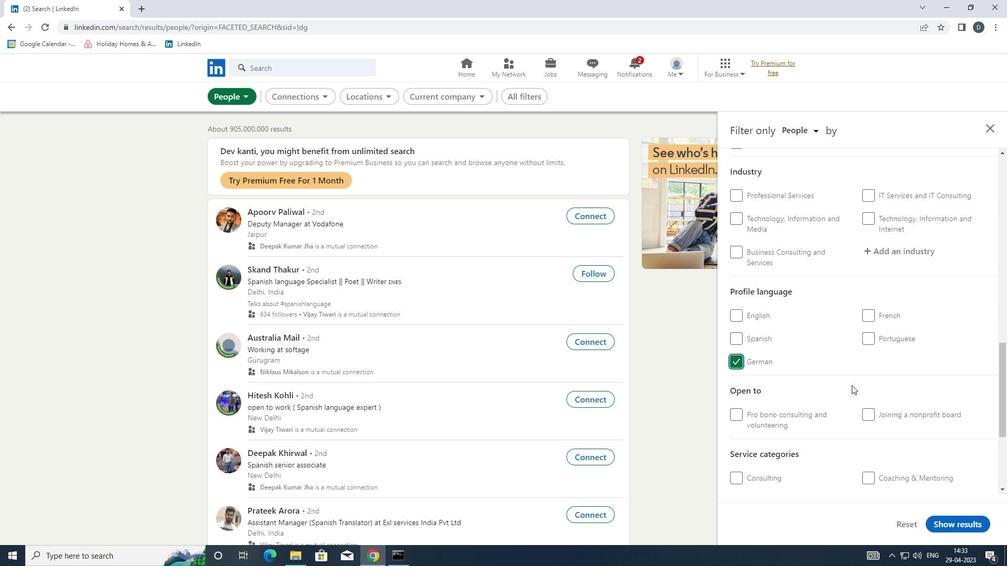 
Action: Mouse scrolled (852, 386) with delta (0, 0)
Screenshot: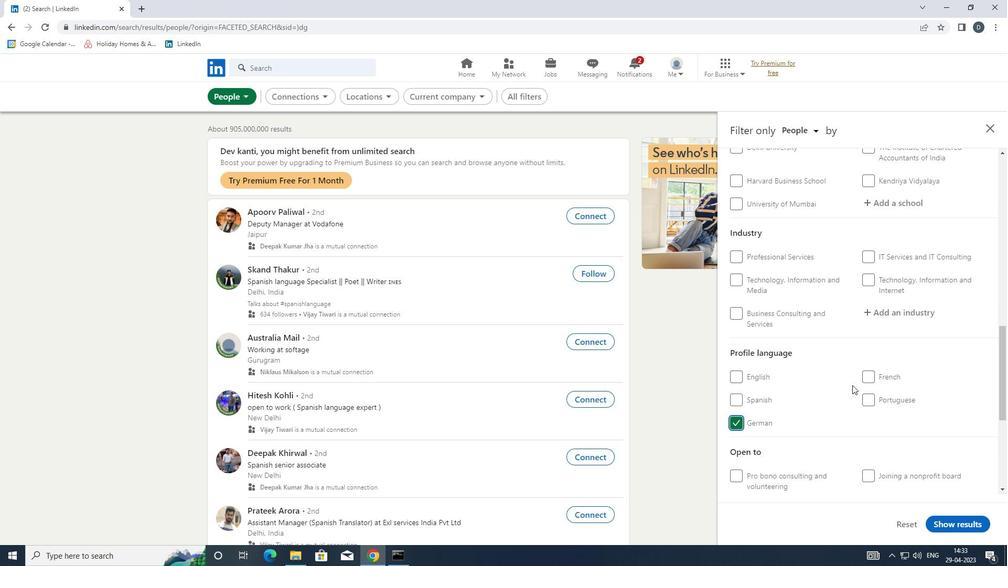 
Action: Mouse scrolled (852, 386) with delta (0, 0)
Screenshot: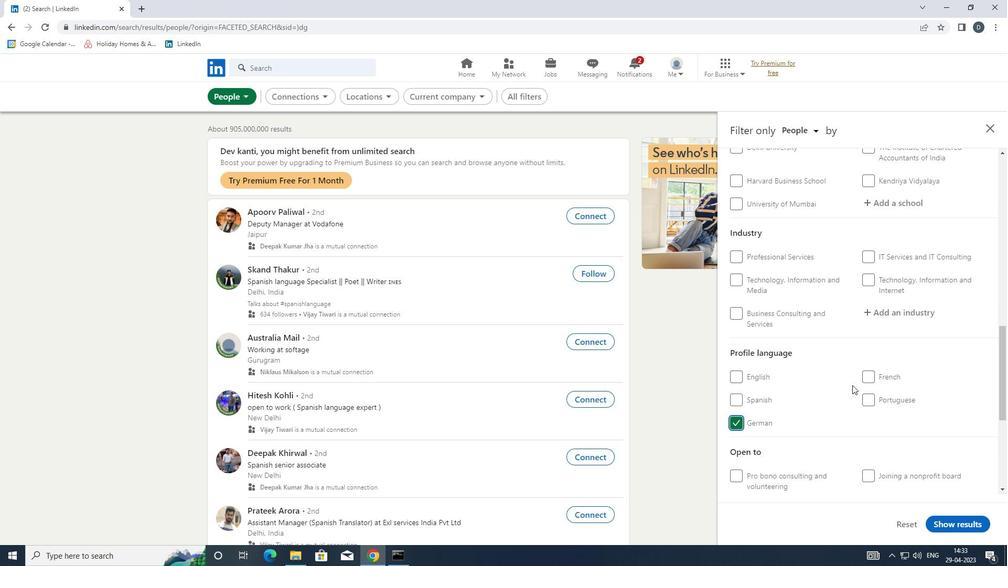 
Action: Mouse scrolled (852, 386) with delta (0, 0)
Screenshot: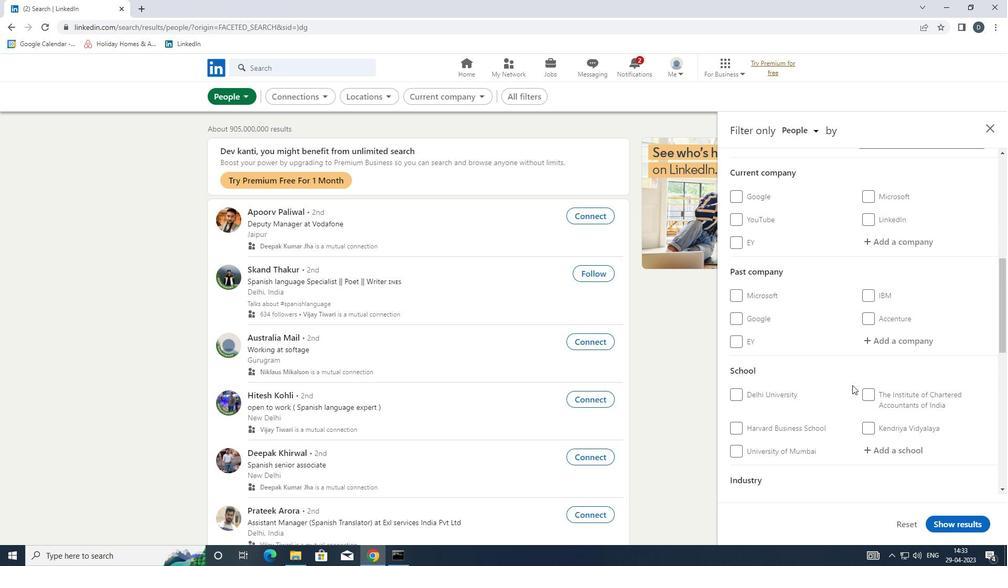 
Action: Mouse moved to (889, 397)
Screenshot: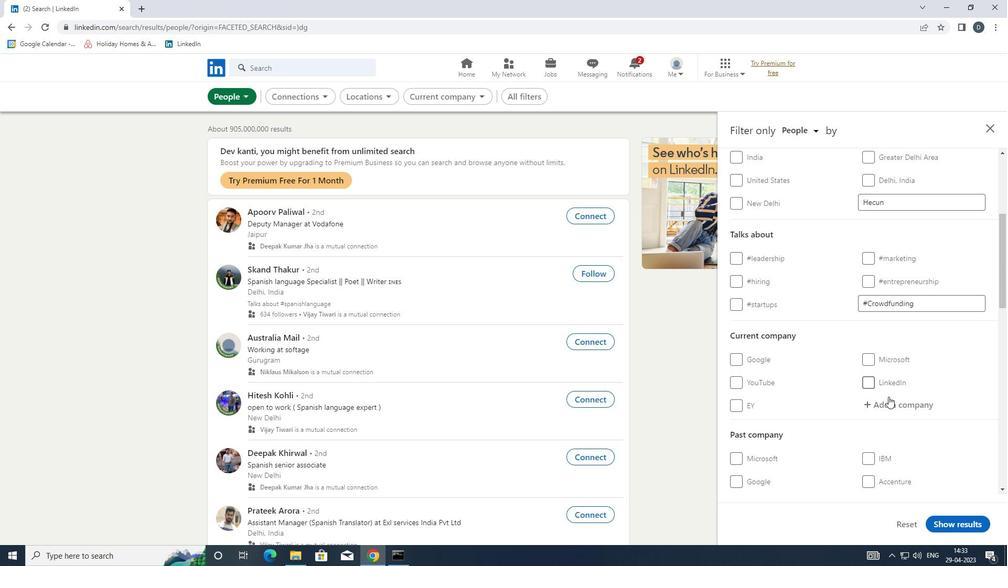 
Action: Mouse pressed left at (889, 397)
Screenshot: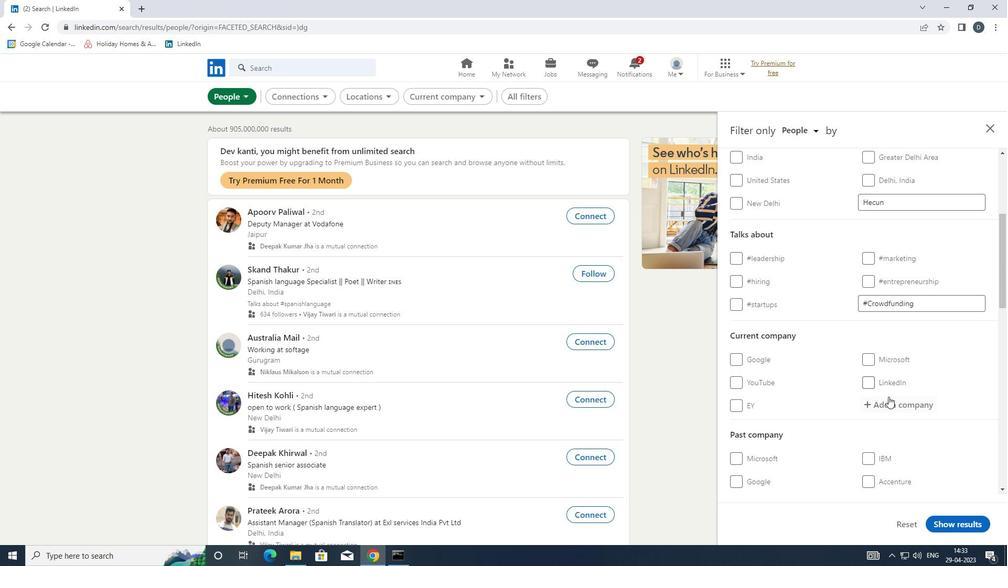
Action: Mouse moved to (882, 398)
Screenshot: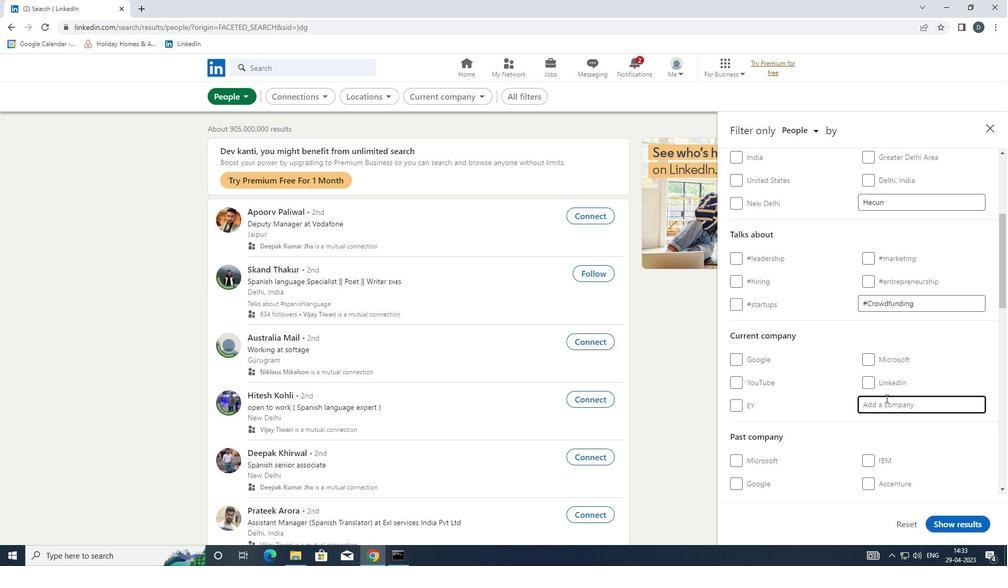 
Action: Key pressed <Key.shift>CYTIVA
Screenshot: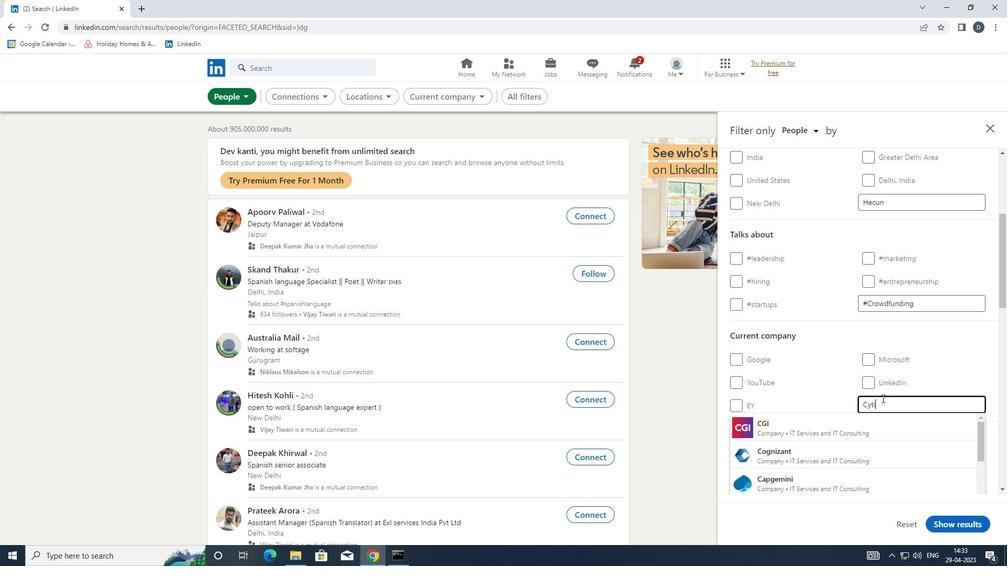 
Action: Mouse moved to (881, 433)
Screenshot: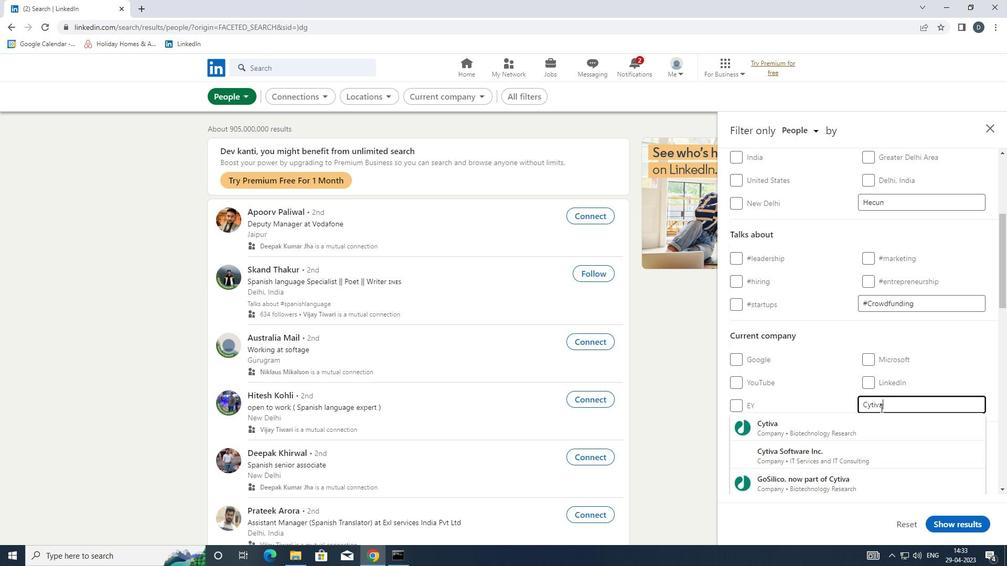 
Action: Mouse pressed left at (881, 433)
Screenshot: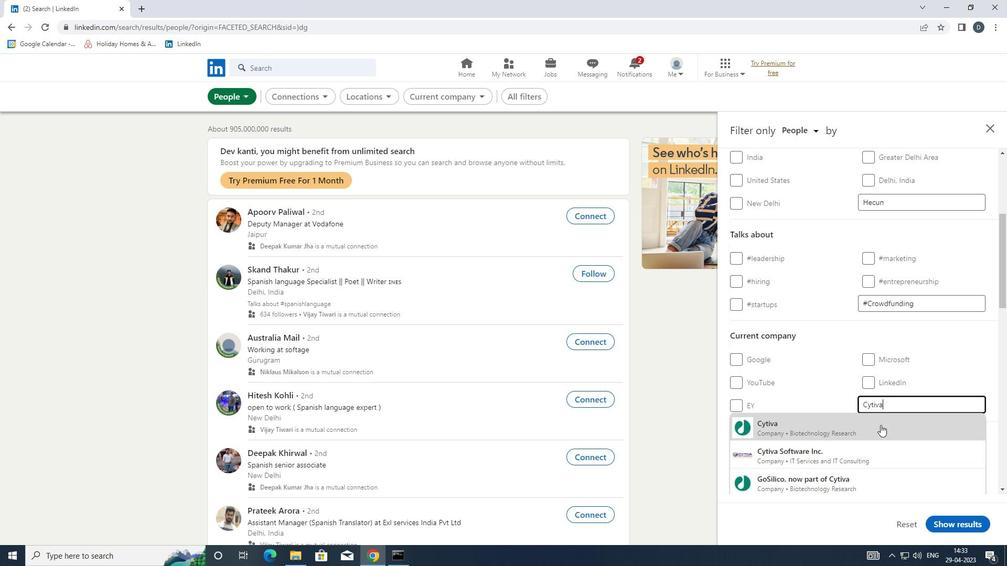 
Action: Mouse moved to (881, 433)
Screenshot: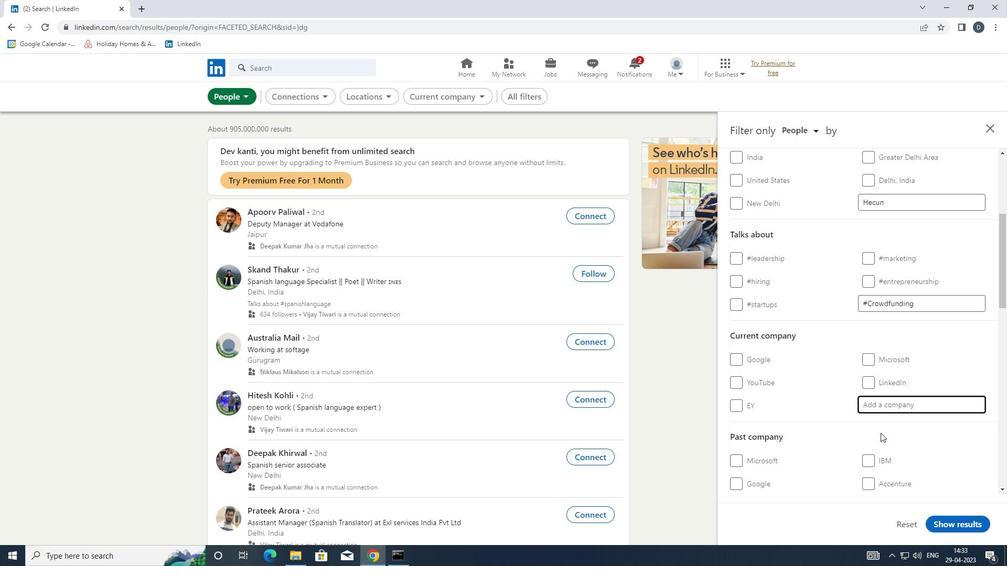 
Action: Mouse scrolled (881, 432) with delta (0, 0)
Screenshot: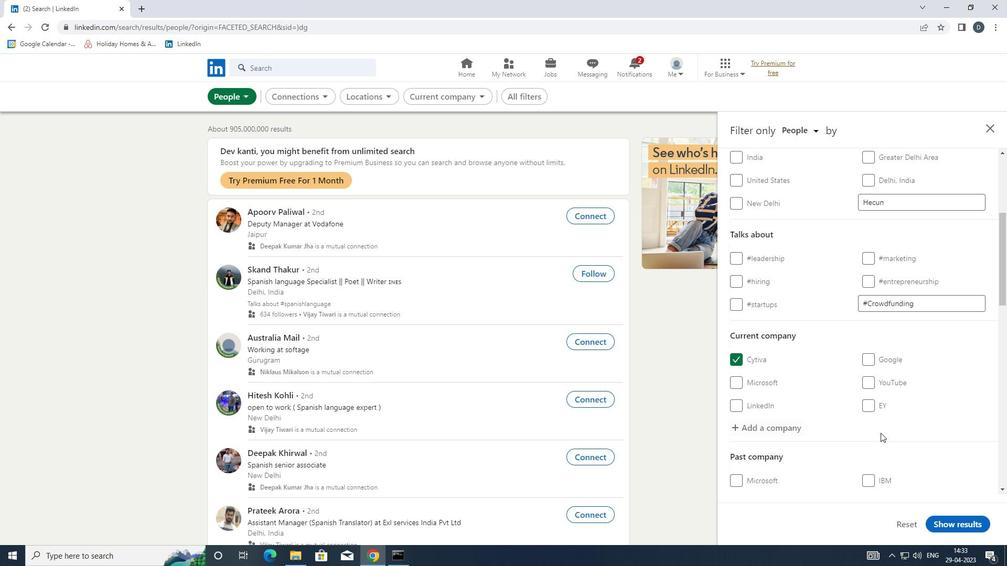
Action: Mouse scrolled (881, 432) with delta (0, 0)
Screenshot: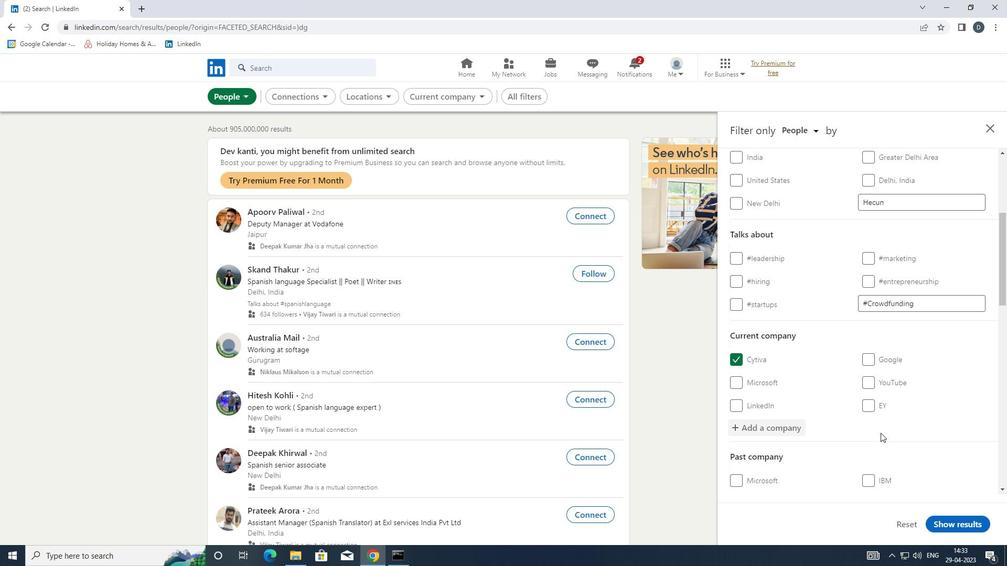 
Action: Mouse scrolled (881, 432) with delta (0, 0)
Screenshot: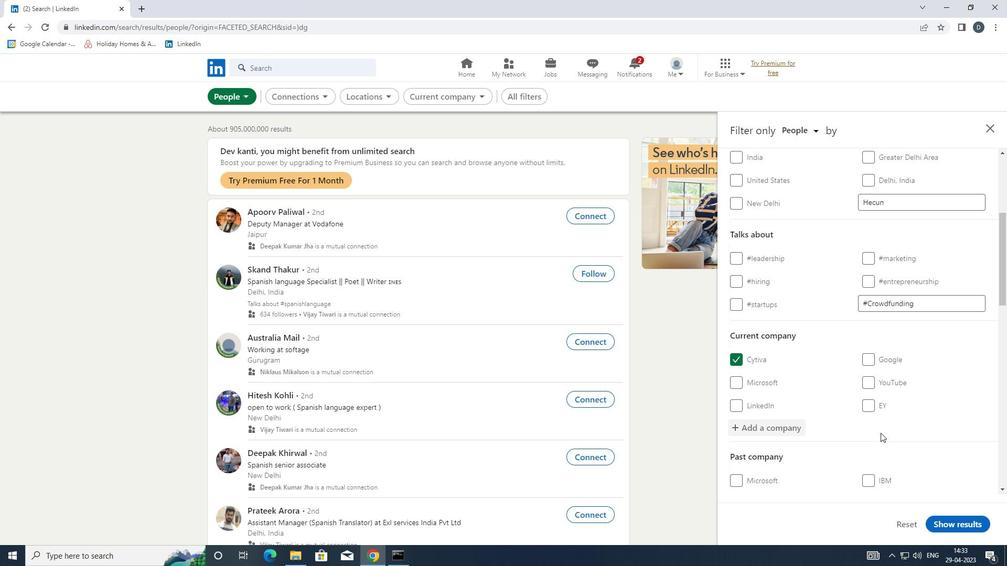 
Action: Mouse moved to (882, 363)
Screenshot: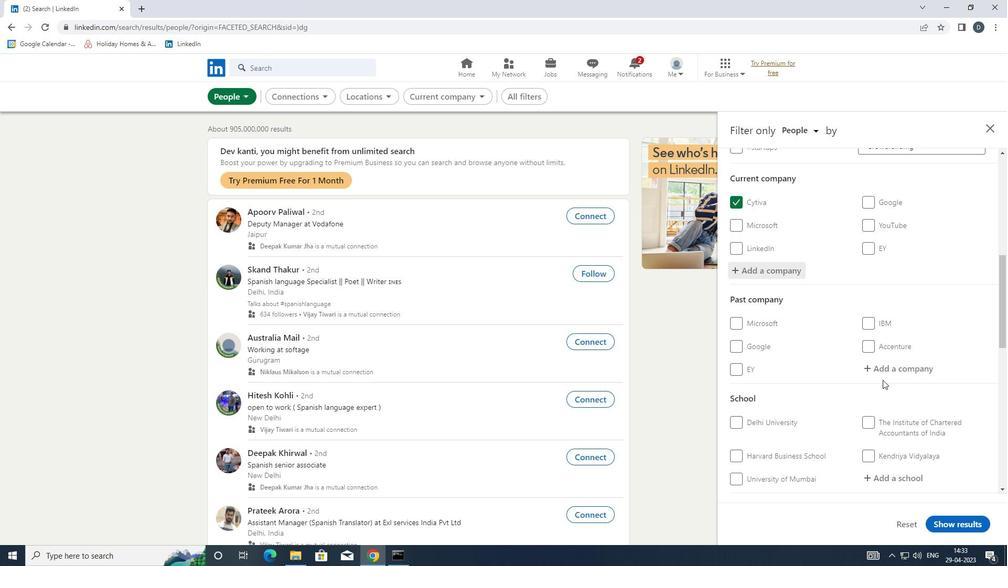 
Action: Mouse scrolled (882, 362) with delta (0, 0)
Screenshot: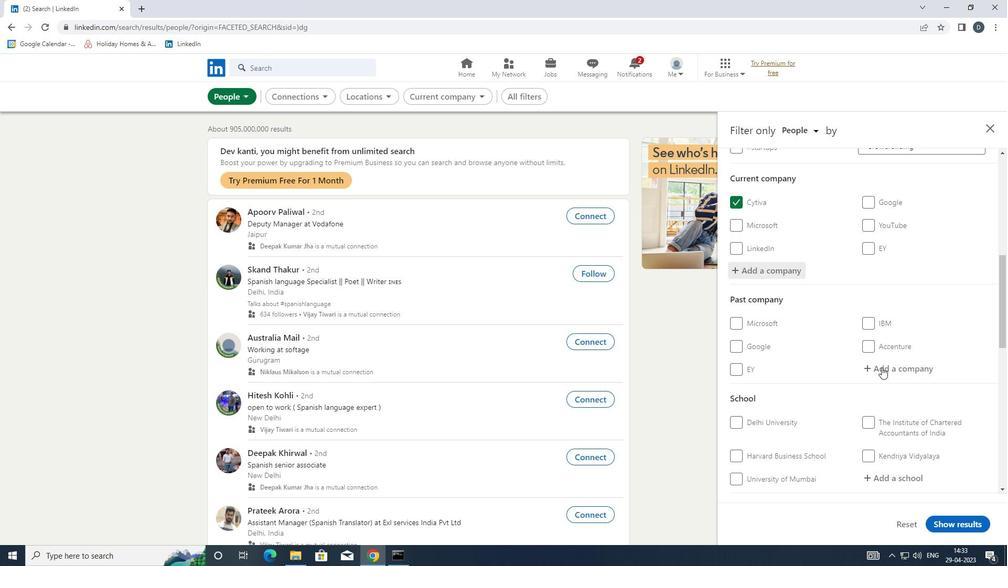 
Action: Mouse scrolled (882, 362) with delta (0, 0)
Screenshot: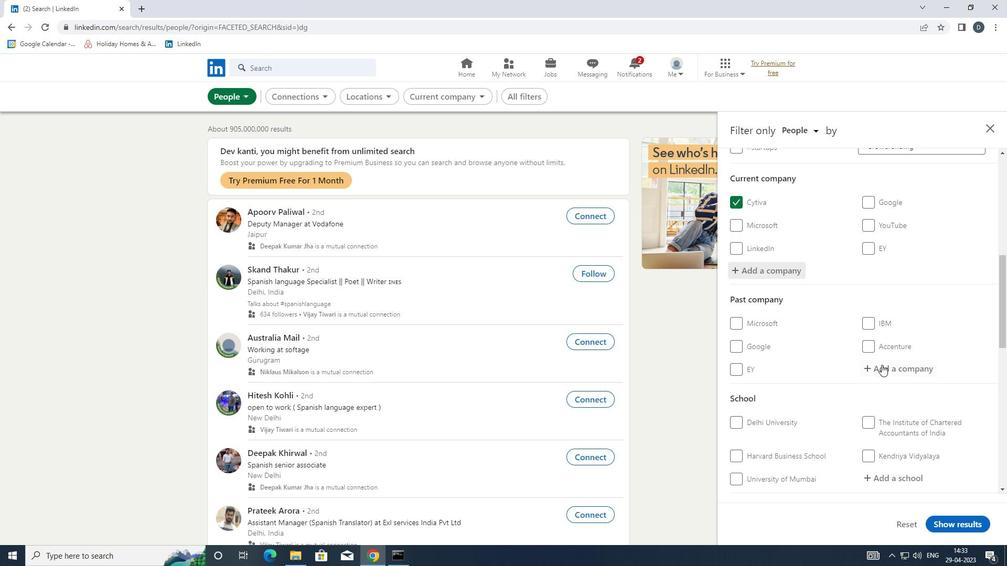 
Action: Mouse moved to (886, 378)
Screenshot: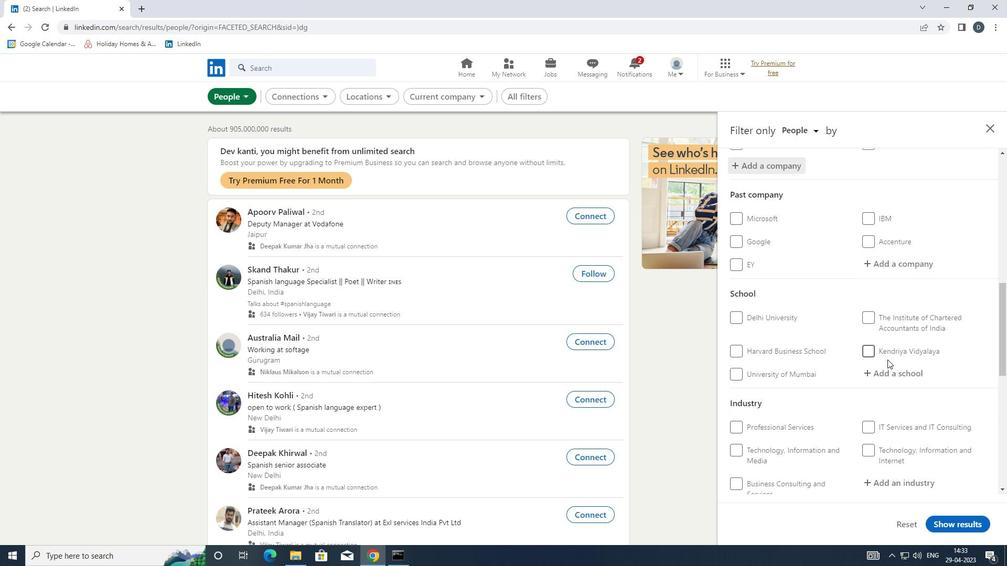 
Action: Mouse pressed left at (886, 378)
Screenshot: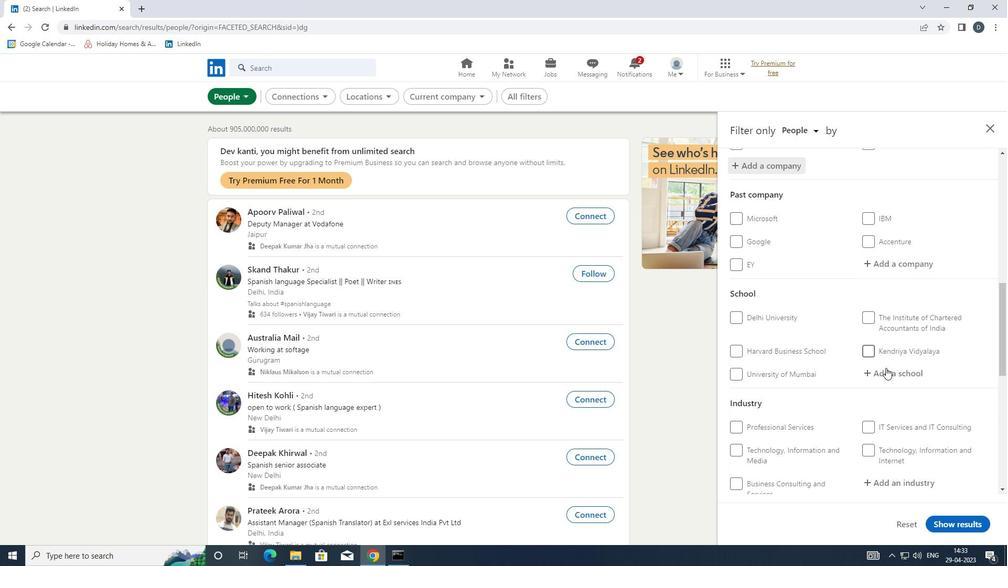 
Action: Key pressed <Key.shift>ST.<Key.space><Key.shift>JOSEPH'S<Key.space><Key.shift>HI
Screenshot: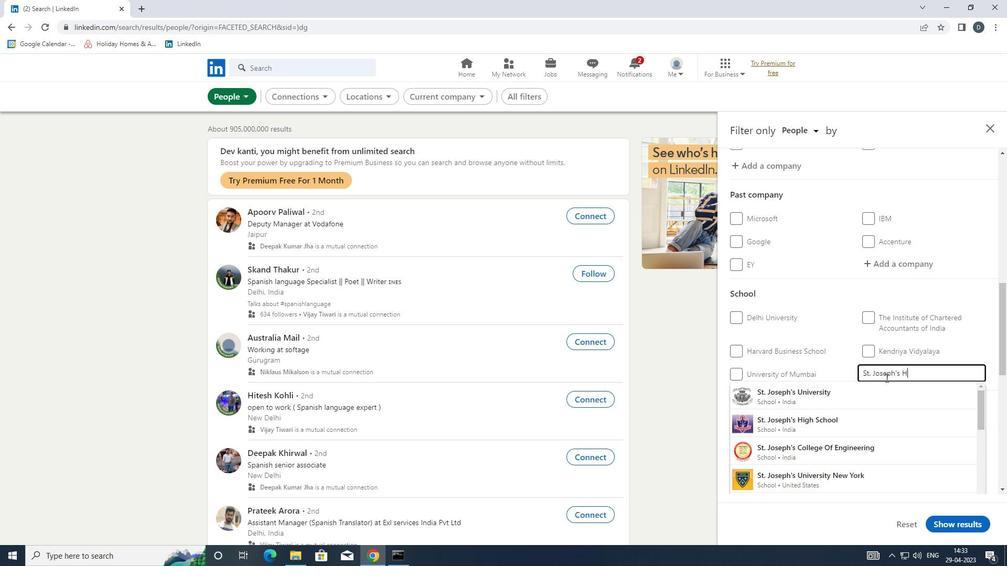 
Action: Mouse moved to (881, 385)
Screenshot: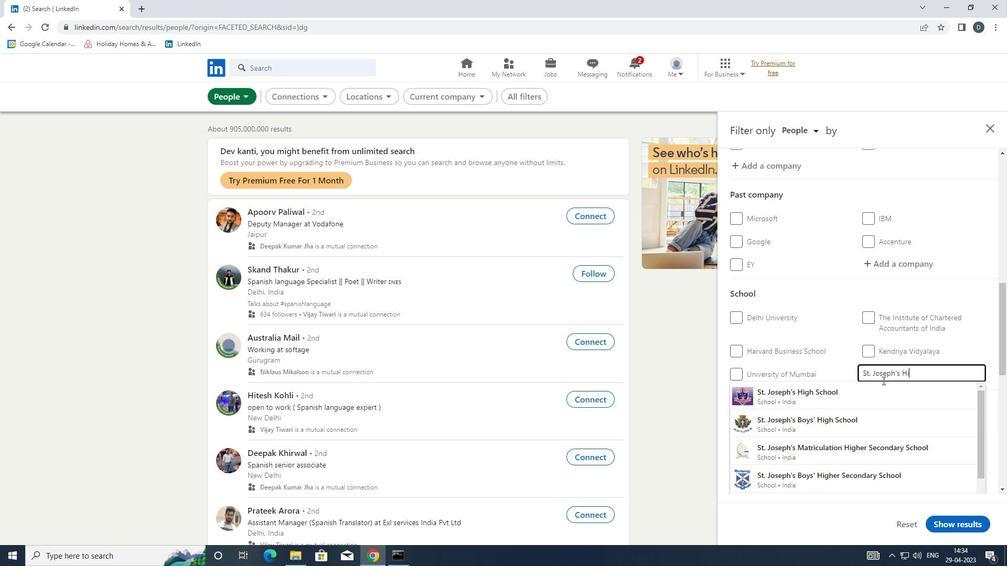 
Action: Mouse pressed left at (881, 385)
Screenshot: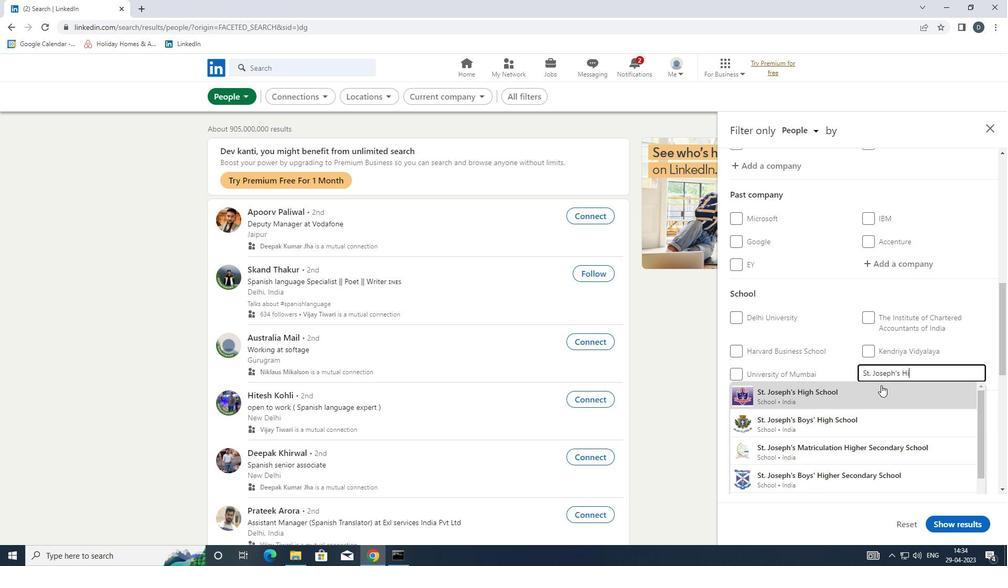 
Action: Mouse scrolled (881, 385) with delta (0, 0)
Screenshot: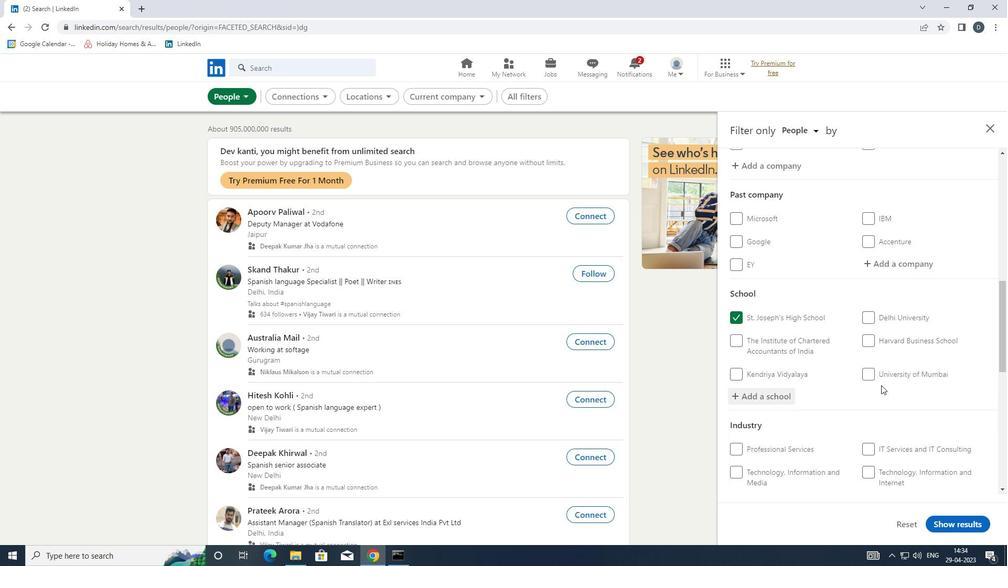 
Action: Mouse scrolled (881, 385) with delta (0, 0)
Screenshot: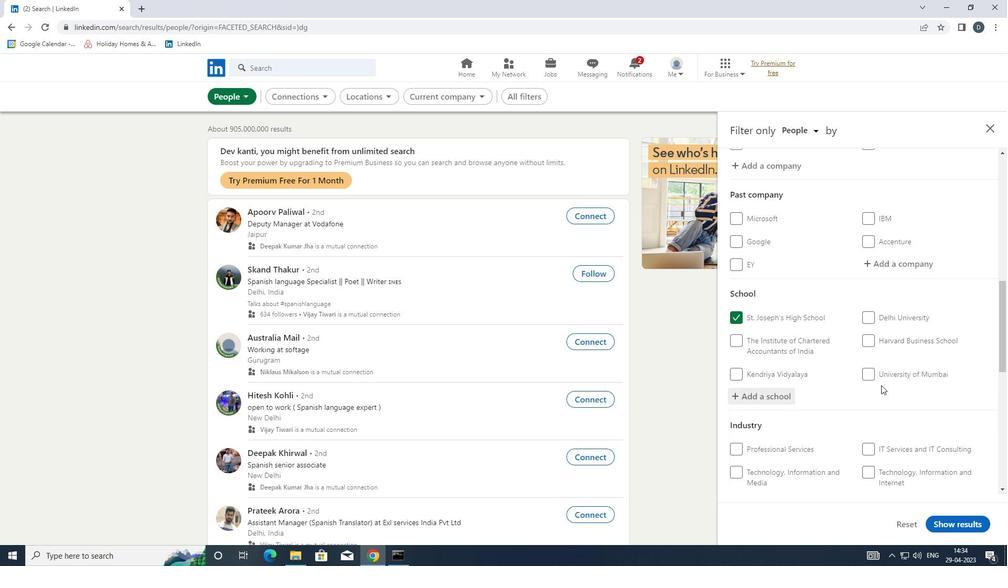 
Action: Mouse scrolled (881, 385) with delta (0, 0)
Screenshot: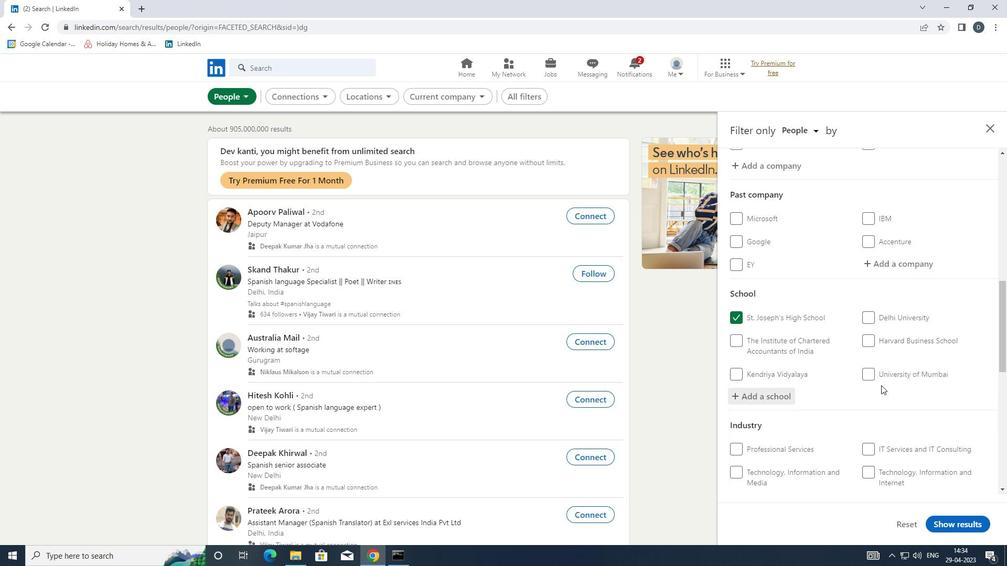 
Action: Mouse moved to (902, 350)
Screenshot: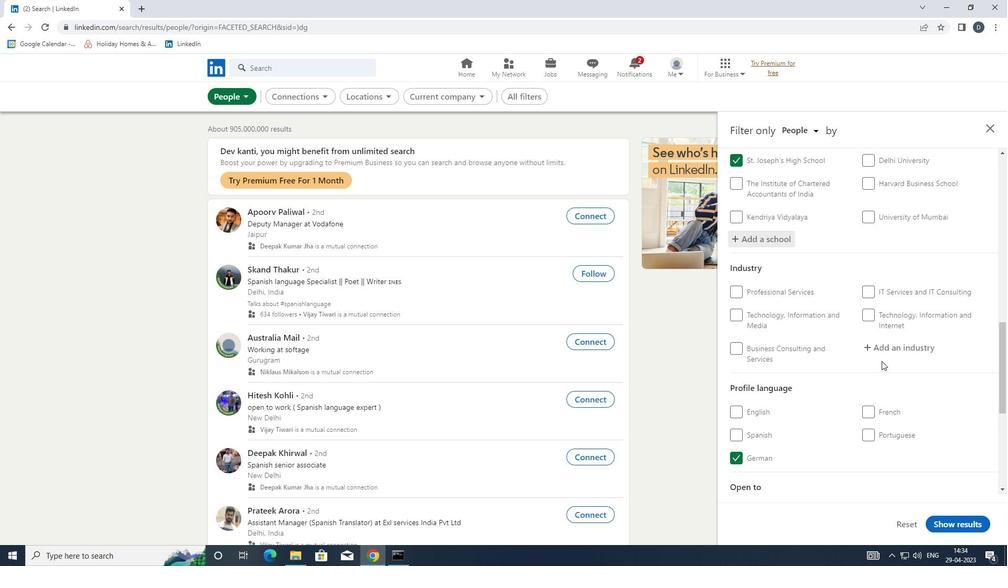 
Action: Mouse pressed left at (902, 350)
Screenshot: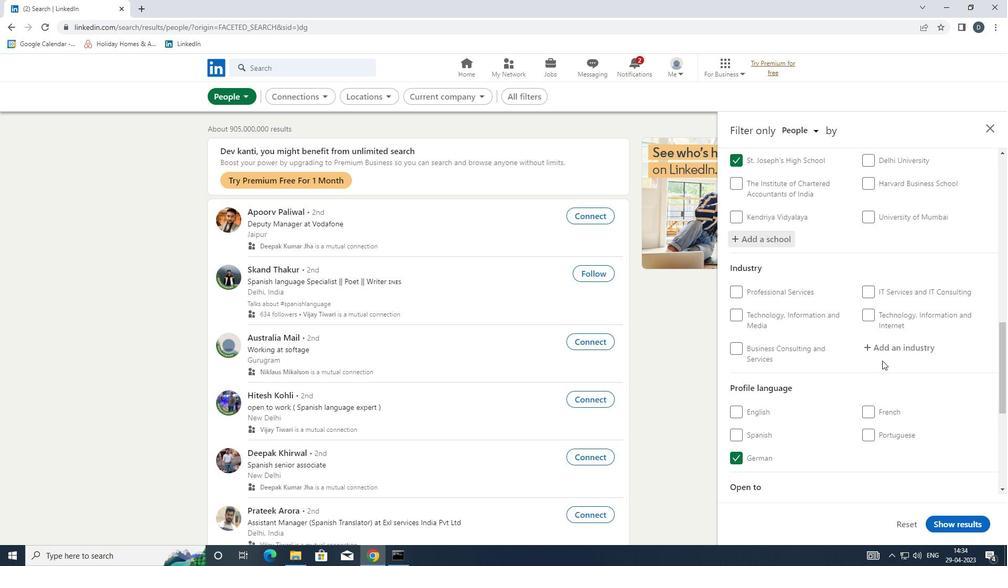 
Action: Mouse moved to (882, 353)
Screenshot: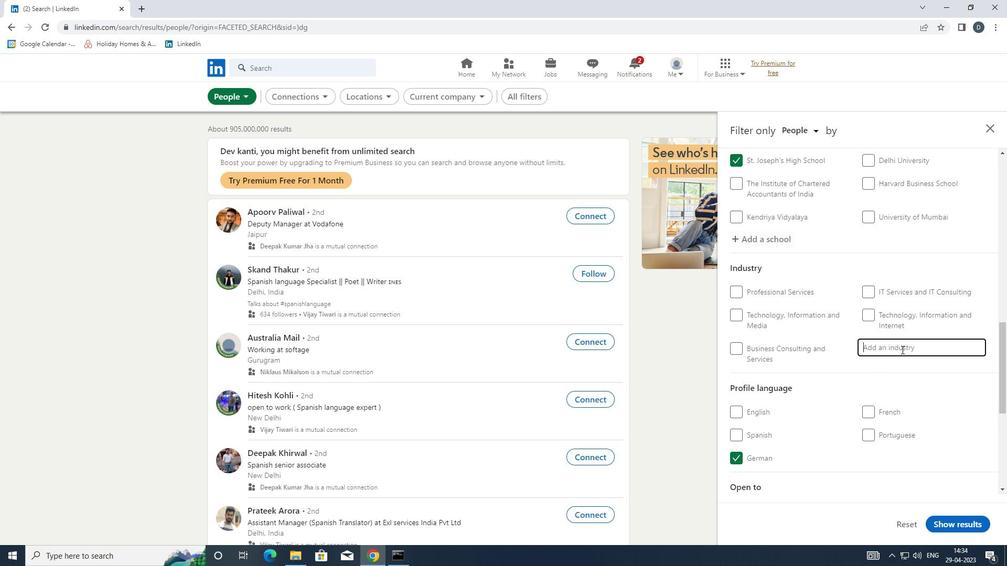 
Action: Key pressed <Key.shift>SECURITY<Key.space><Key.shift>SY
Screenshot: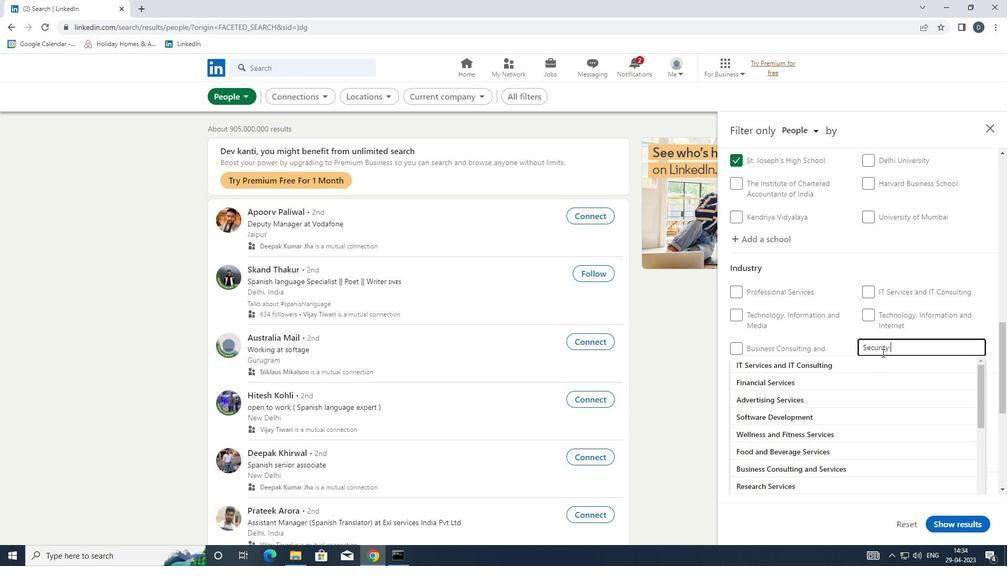 
Action: Mouse moved to (865, 363)
Screenshot: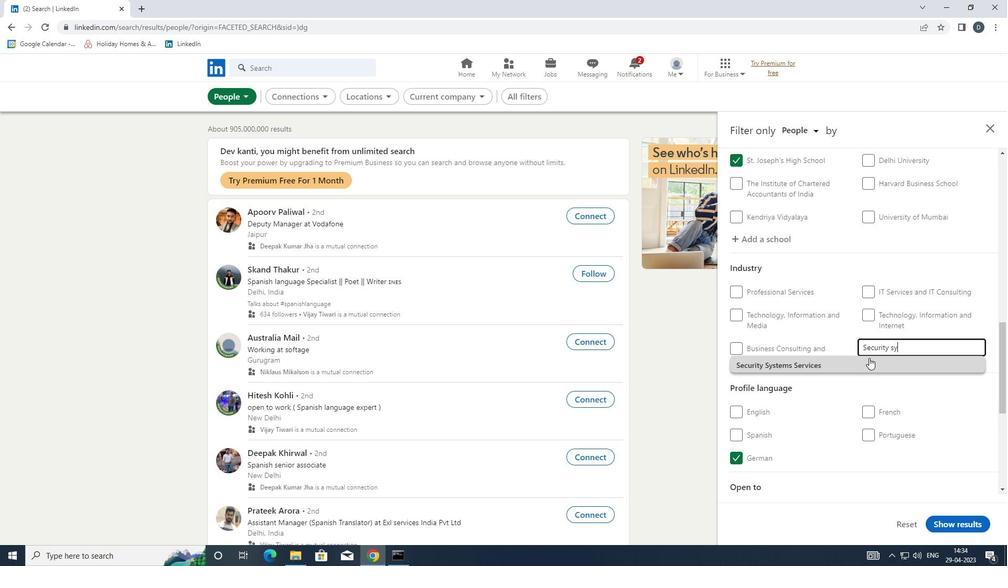 
Action: Mouse pressed left at (865, 363)
Screenshot: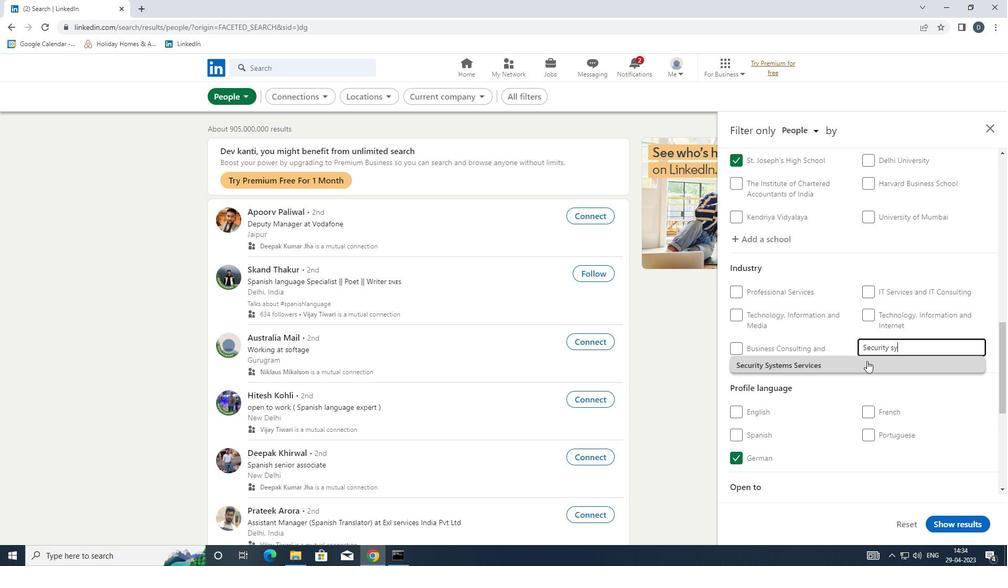 
Action: Mouse scrolled (865, 362) with delta (0, 0)
Screenshot: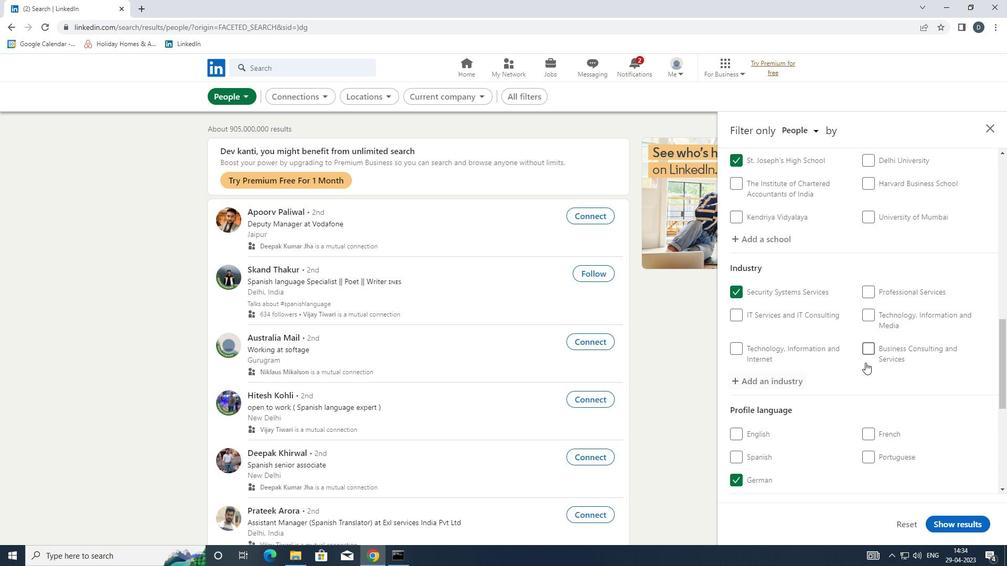 
Action: Mouse scrolled (865, 362) with delta (0, 0)
Screenshot: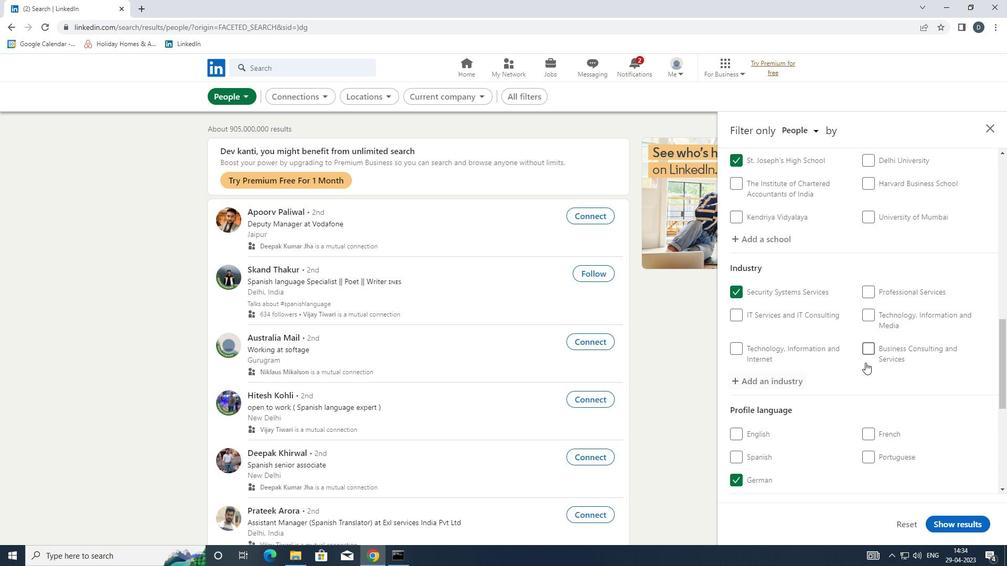 
Action: Mouse scrolled (865, 362) with delta (0, 0)
Screenshot: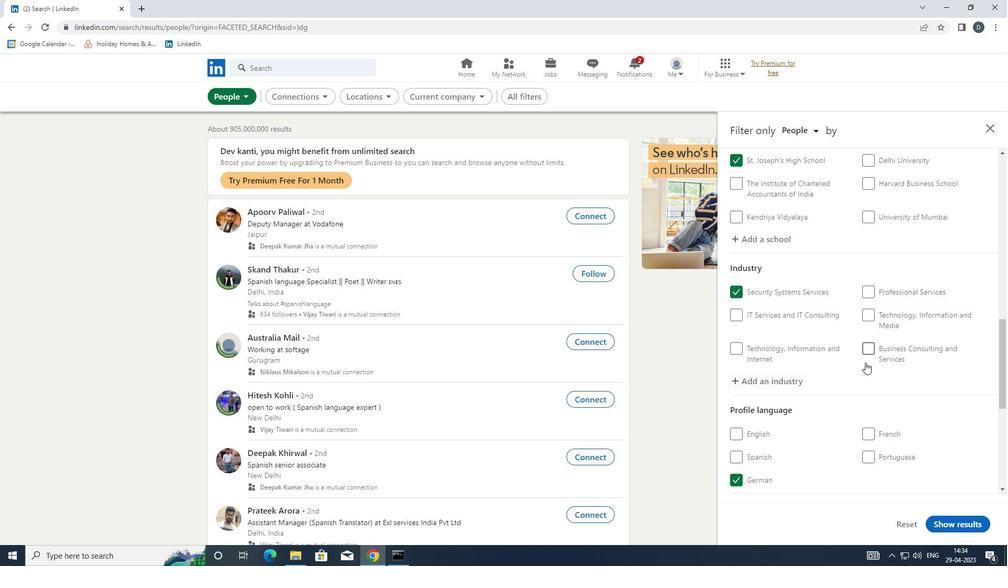 
Action: Mouse scrolled (865, 362) with delta (0, 0)
Screenshot: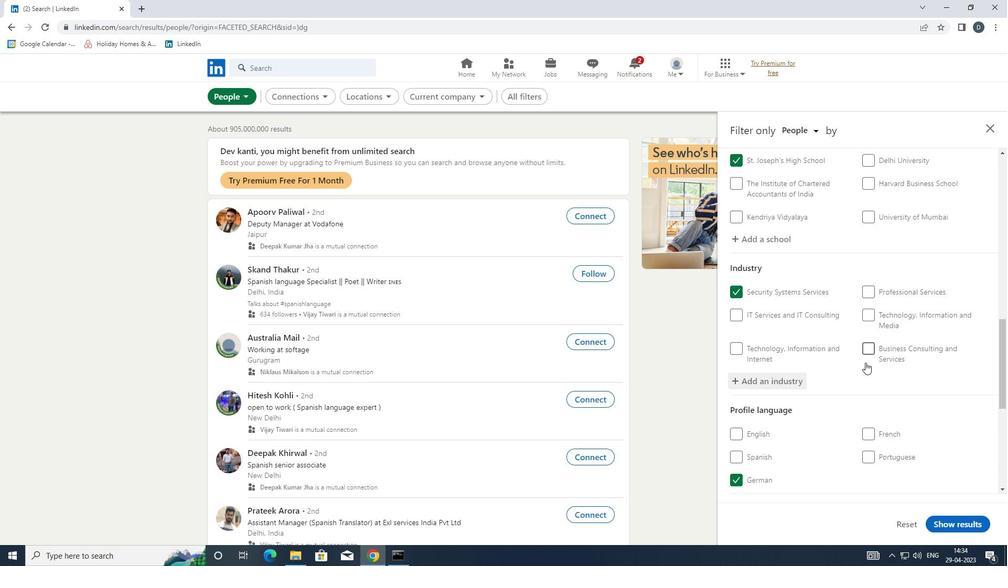
Action: Mouse moved to (889, 428)
Screenshot: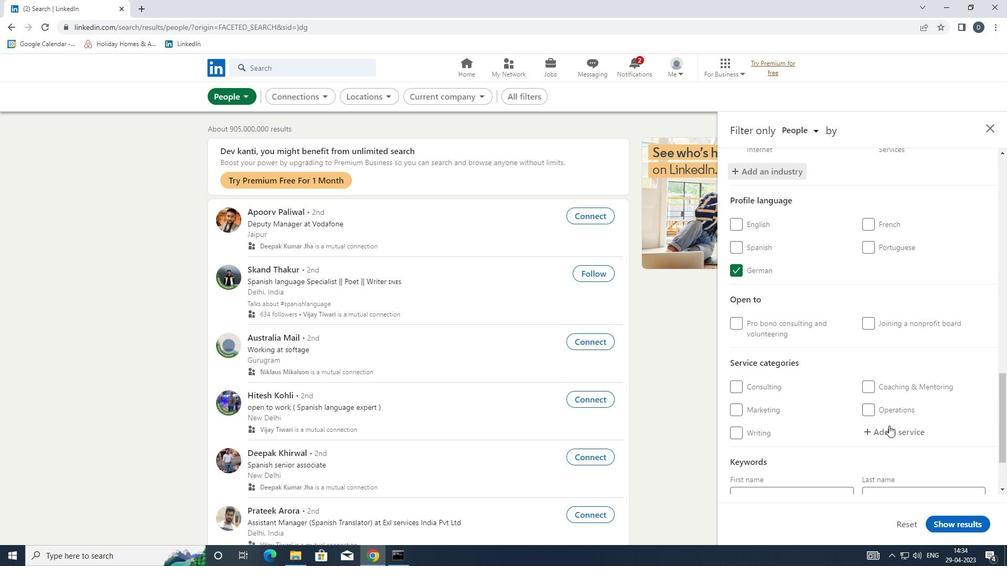 
Action: Mouse pressed left at (889, 428)
Screenshot: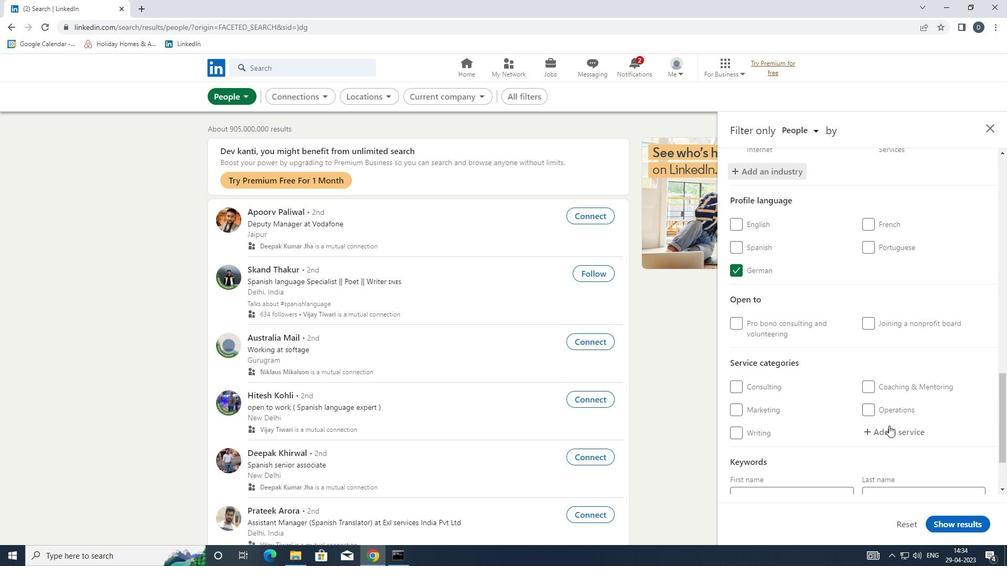 
Action: Key pressed <Key.shift>ADMINIS
Screenshot: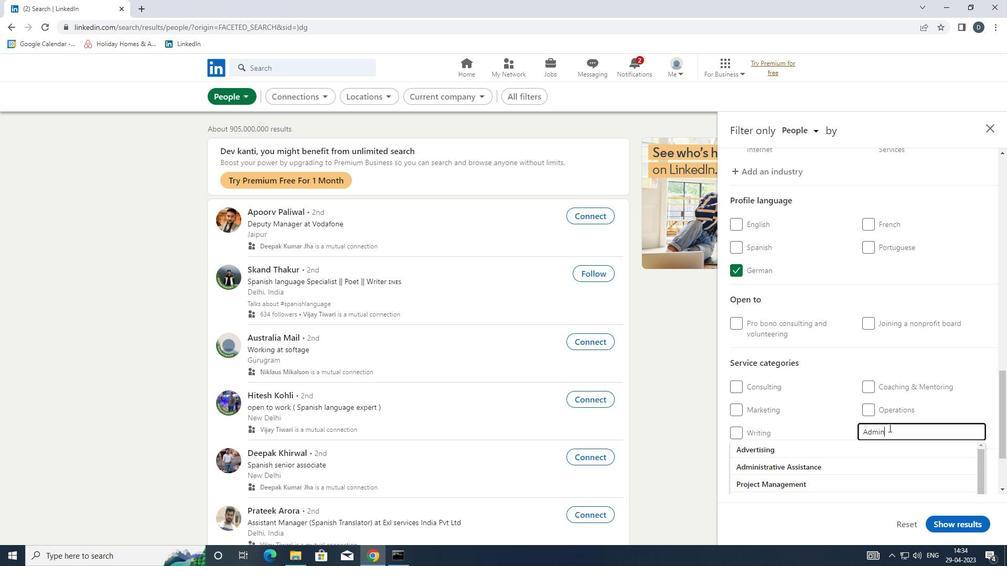
Action: Mouse moved to (878, 455)
Screenshot: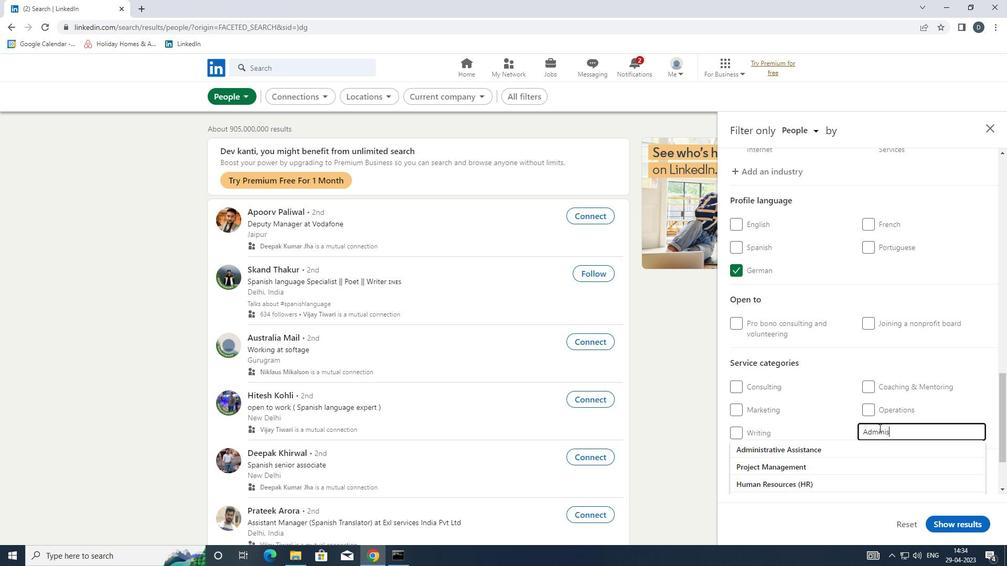 
Action: Mouse scrolled (878, 455) with delta (0, 0)
Screenshot: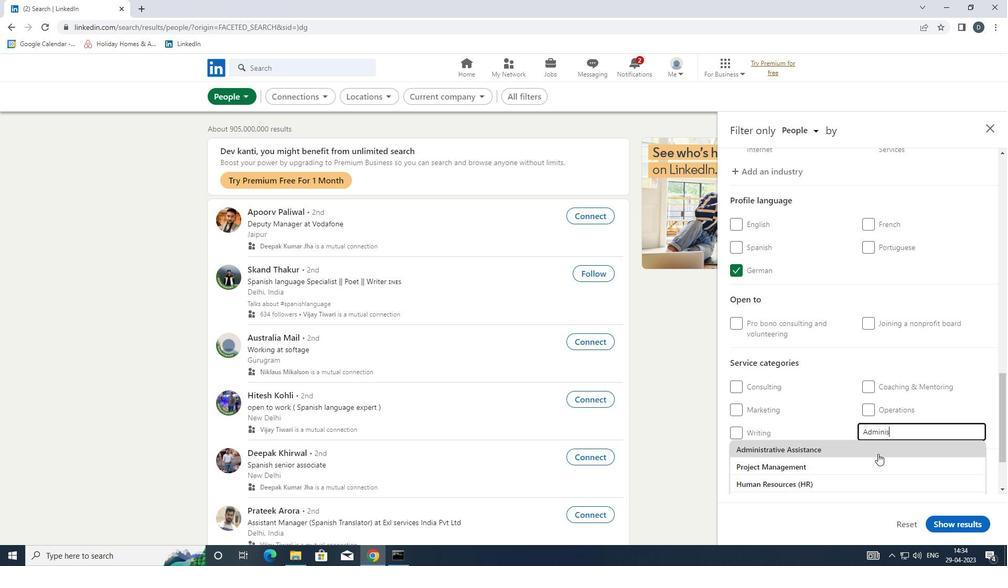 
Action: Mouse moved to (879, 450)
Screenshot: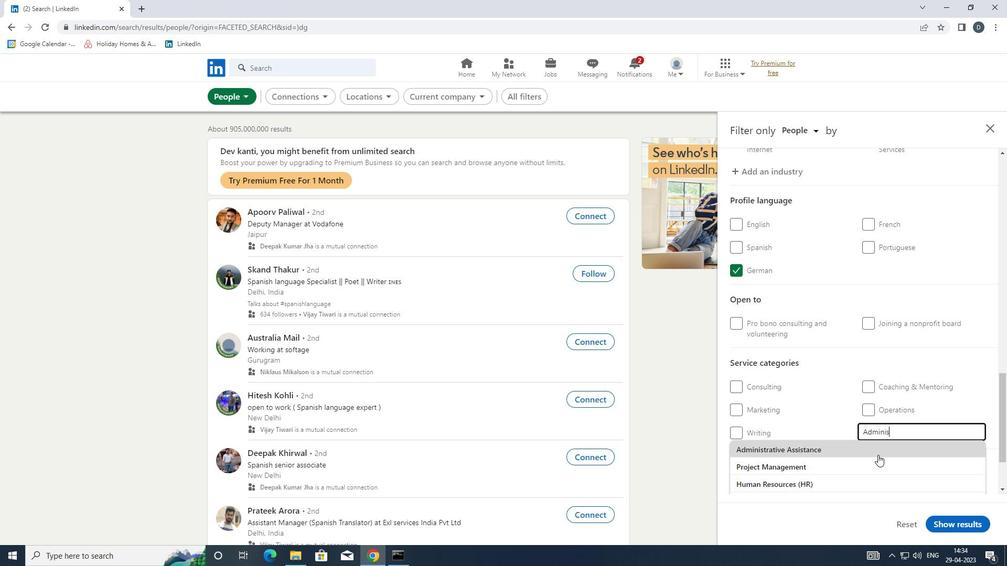 
Action: Mouse scrolled (879, 450) with delta (0, 0)
Screenshot: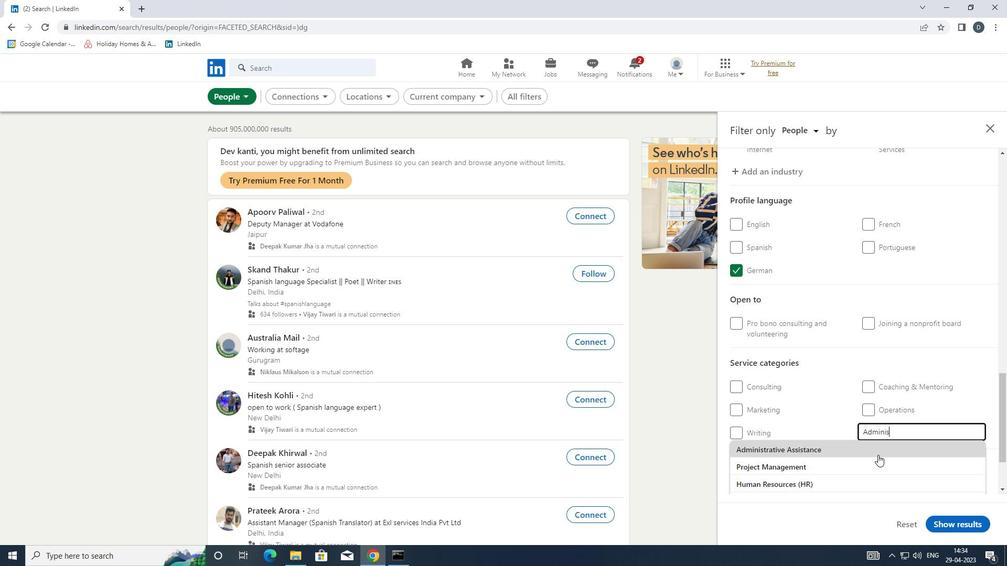 
Action: Mouse moved to (911, 346)
Screenshot: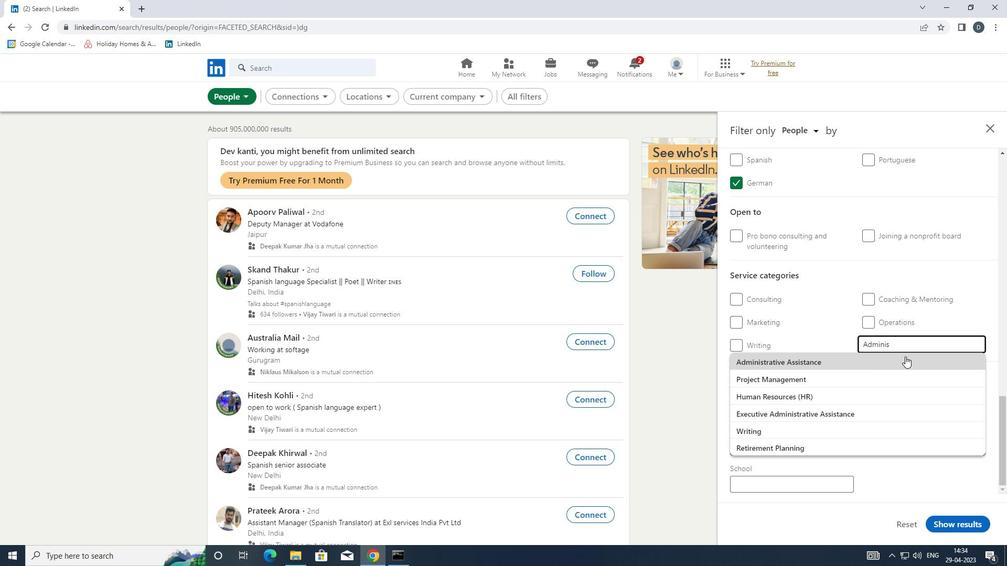 
Action: Key pressed <Key.down><Key.up><Key.down>TRATIVE<Key.enter>
Screenshot: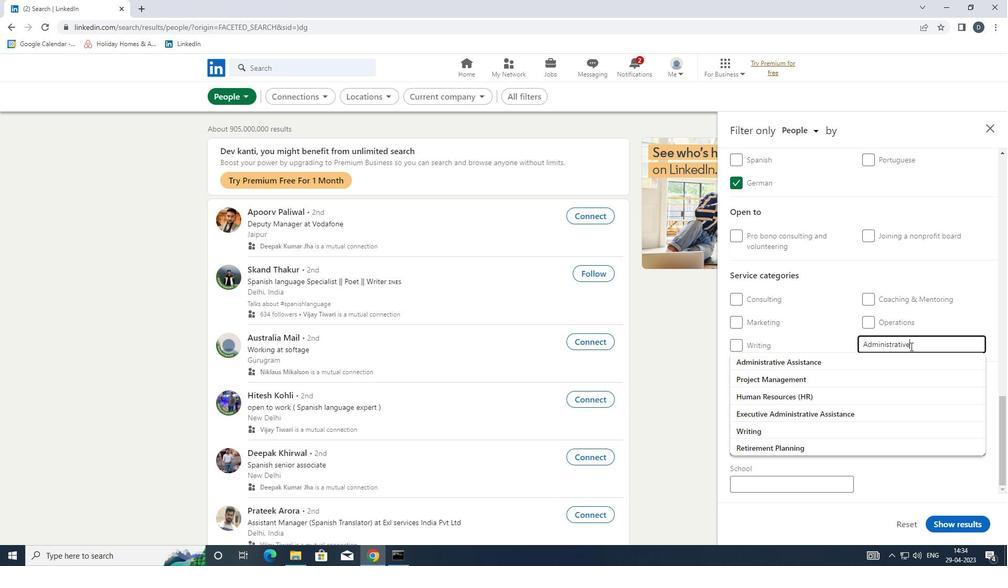 
Action: Mouse moved to (911, 346)
Screenshot: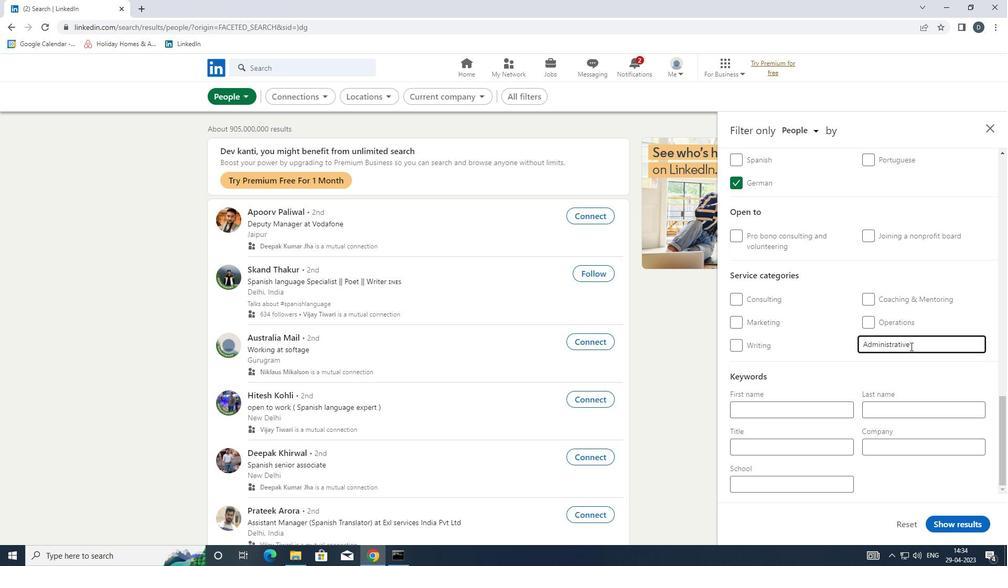 
Action: Mouse scrolled (911, 345) with delta (0, 0)
Screenshot: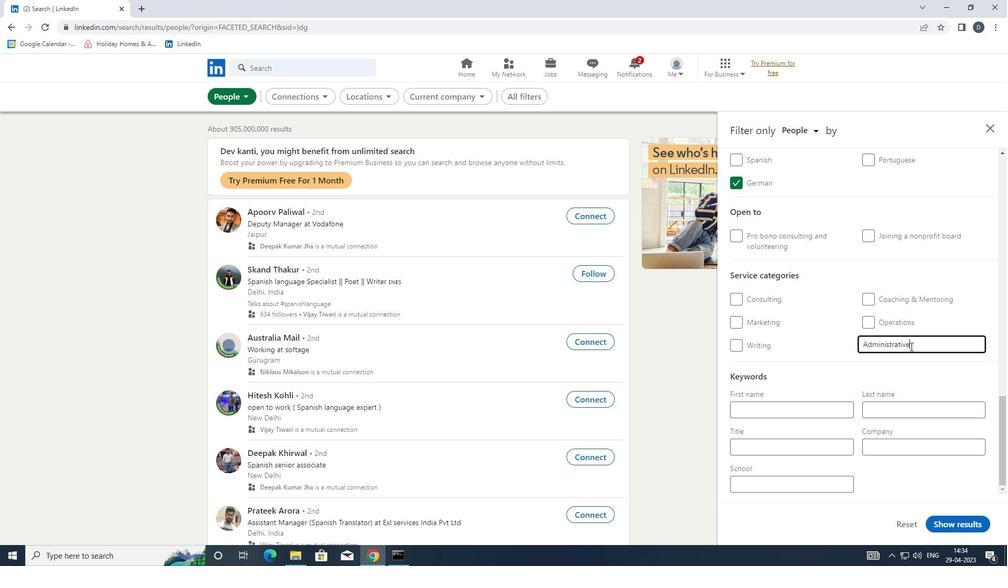 
Action: Mouse scrolled (911, 345) with delta (0, 0)
Screenshot: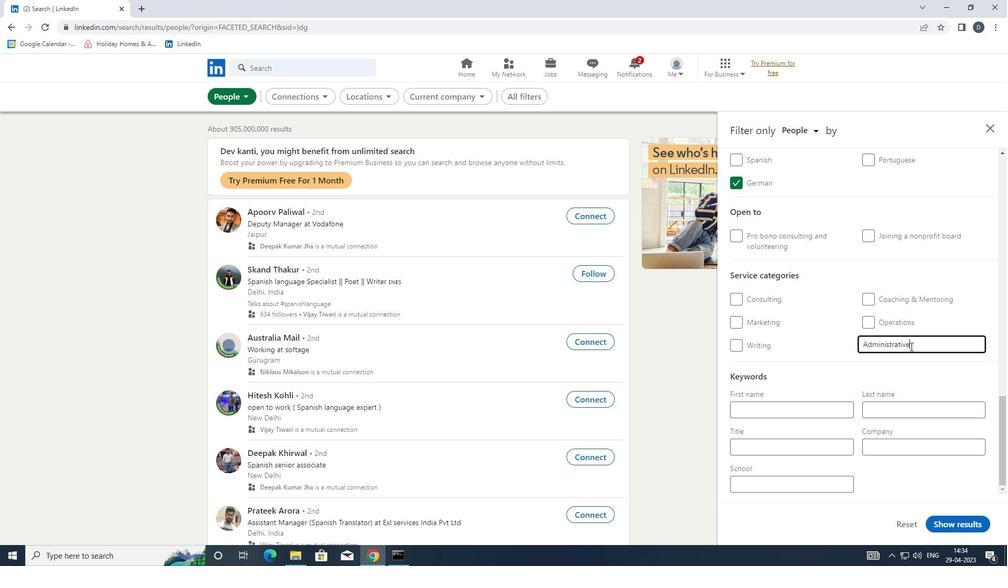 
Action: Mouse scrolled (911, 345) with delta (0, 0)
Screenshot: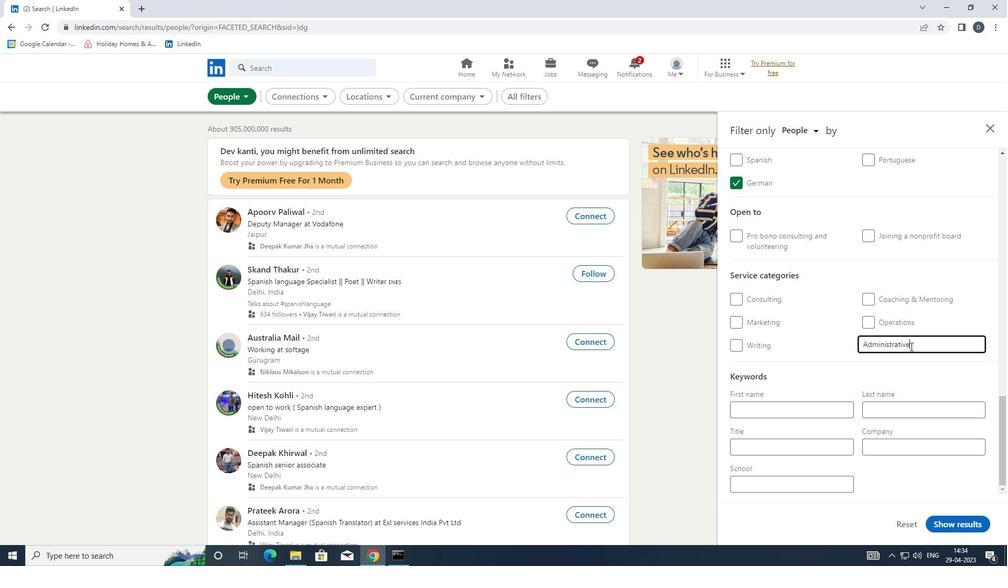 
Action: Mouse moved to (797, 450)
Screenshot: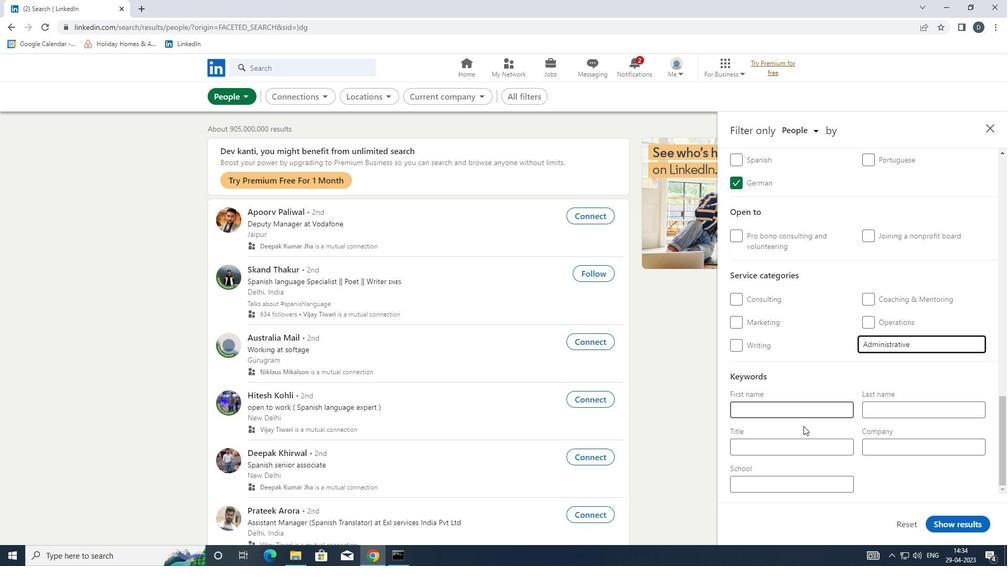 
Action: Mouse pressed left at (797, 450)
Screenshot: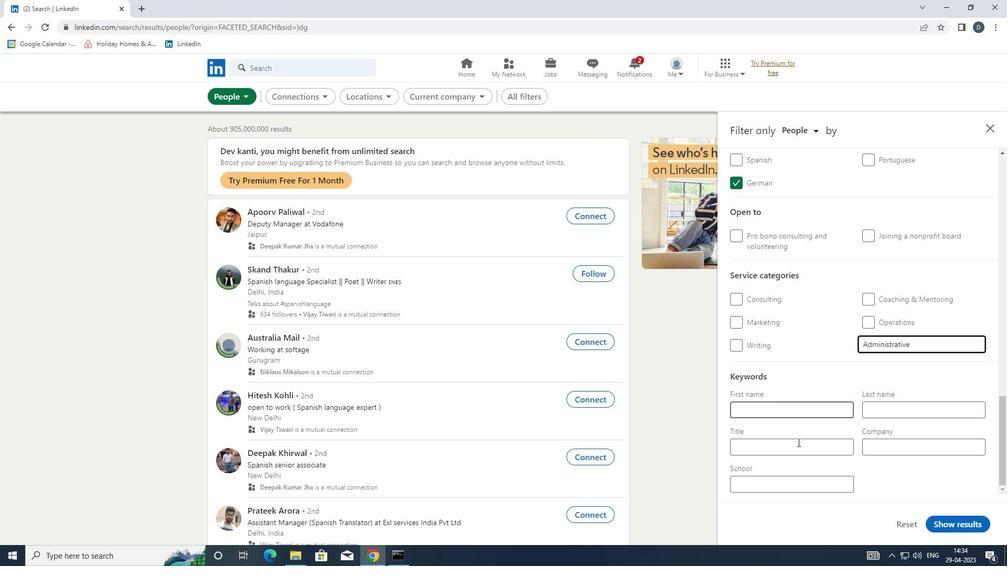 
Action: Mouse moved to (797, 450)
Screenshot: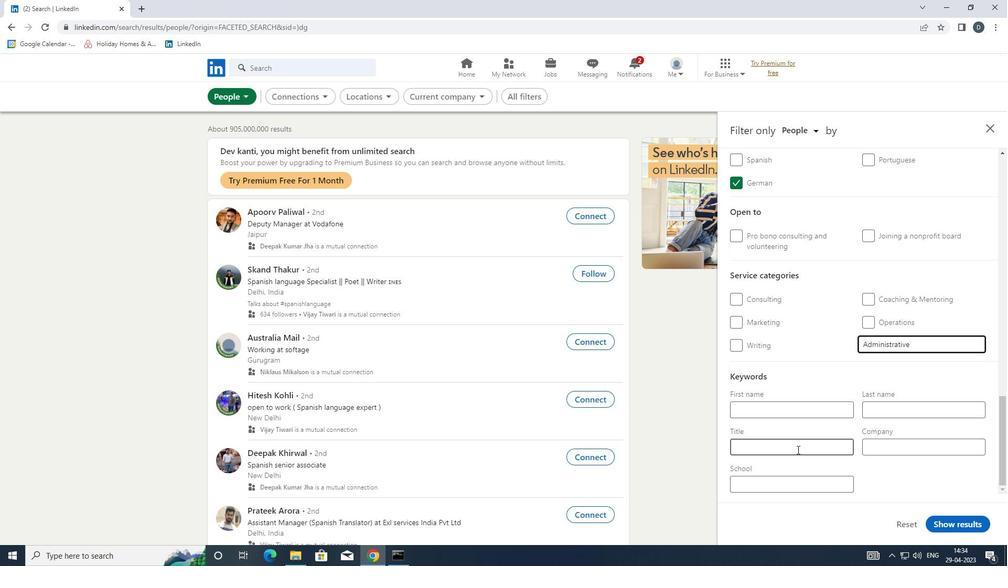 
Action: Key pressed <Key.shift>DIRECTOR<Key.space><Key.shift>OF<Key.space><Key.shift>MANAGER<Key.left><Key.left><Key.left><Key.left><Key.left><Key.left><Key.backspace><Key.shift>M<Key.right><Key.right><Key.right><Key.right><Key.right><Key.right><Key.right><Key.right><Key.right><Key.right><Key.backspace><Key.backspace><Key.backspace><Key.backspace><Key.backspace>INTA<Key.backspace>ENANCE
Screenshot: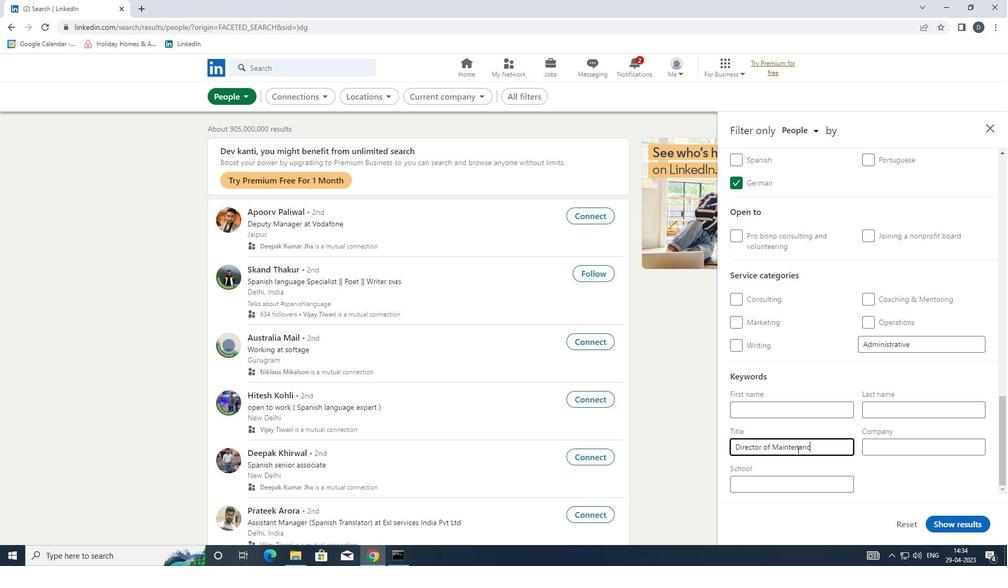 
Action: Mouse moved to (965, 519)
Screenshot: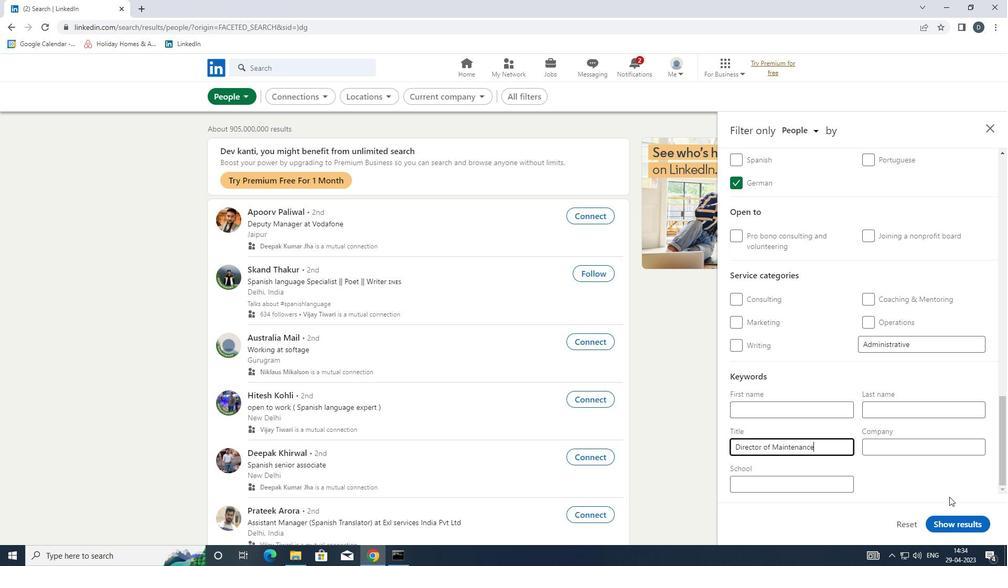 
Action: Mouse pressed left at (965, 519)
Screenshot: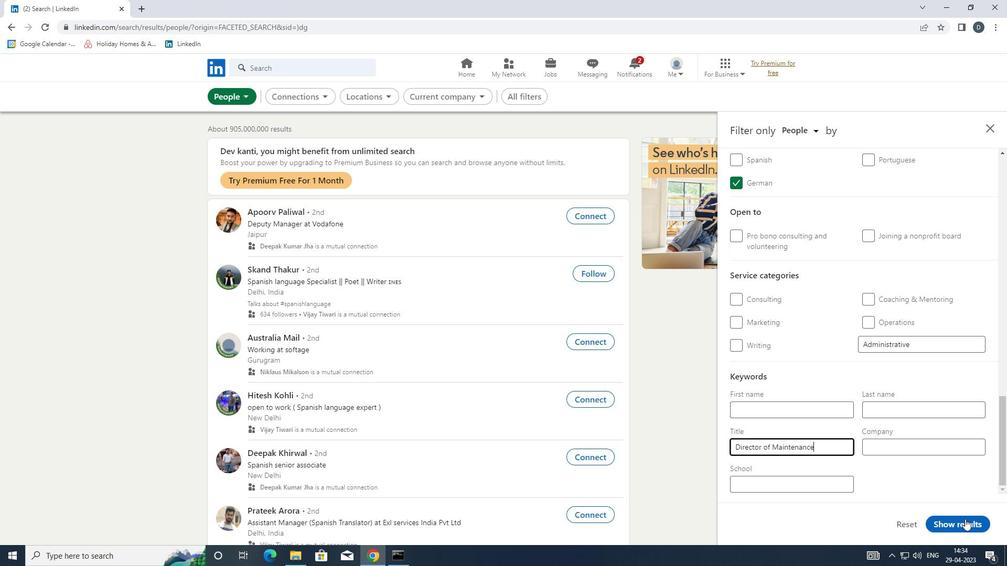 
Action: Mouse moved to (706, 349)
Screenshot: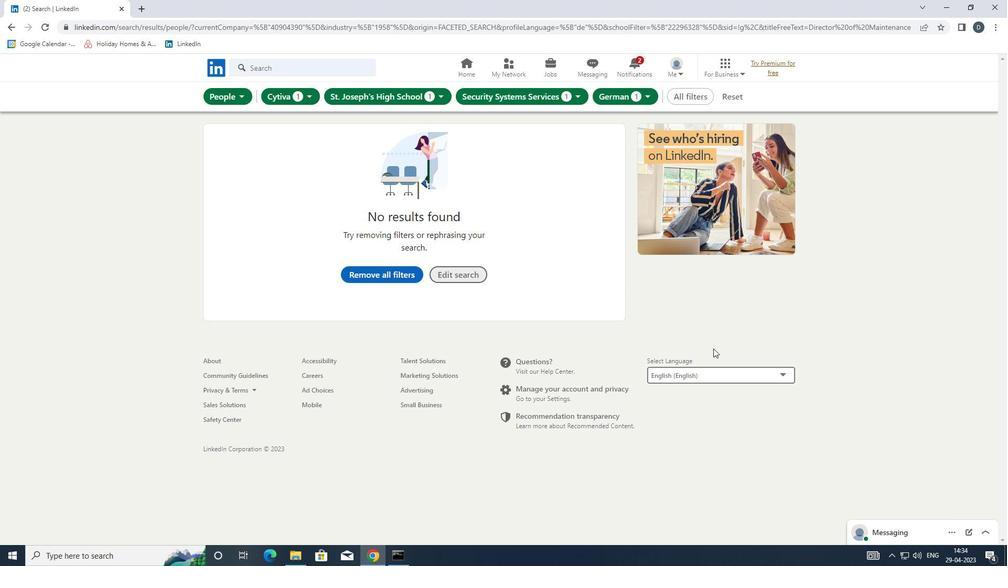 
